 Task: Look for space in Nailsea, United Kingdom from 5th June, 2023 to 16th June, 2023 for 2 adults in price range Rs.7000 to Rs.15000. Place can be entire place with 1  bedroom having 1 bed and 1 bathroom. Property type can be house, flat, guest house, hotel. Booking option can be shelf check-in. Required host language is English.
Action: Mouse moved to (478, 90)
Screenshot: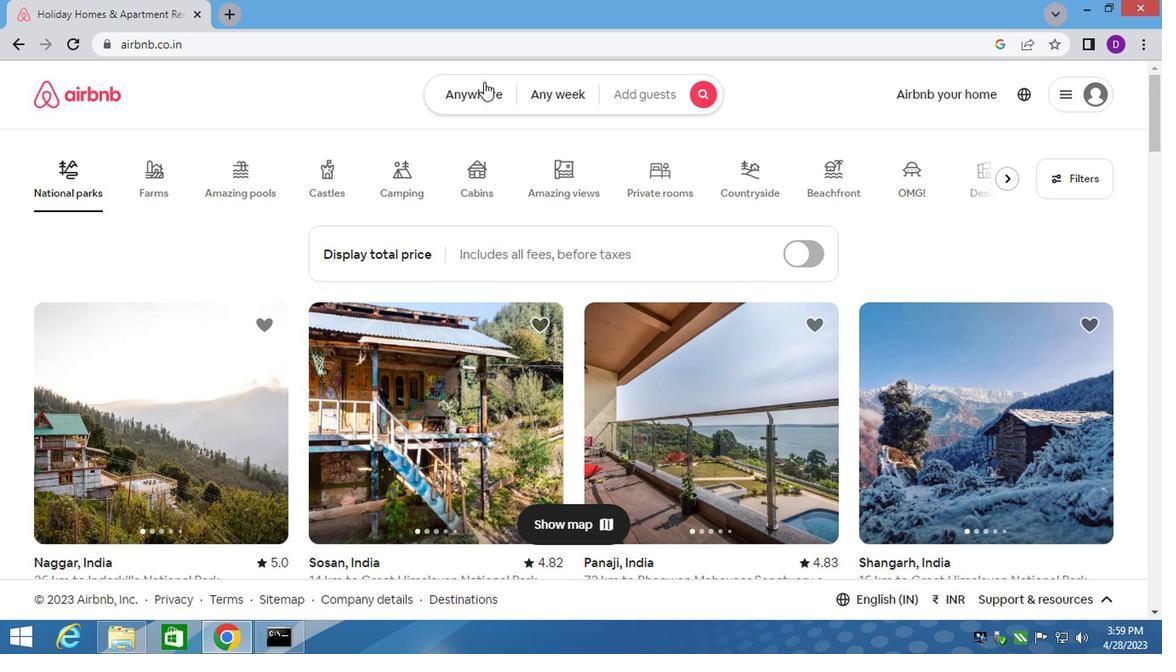 
Action: Mouse pressed left at (478, 90)
Screenshot: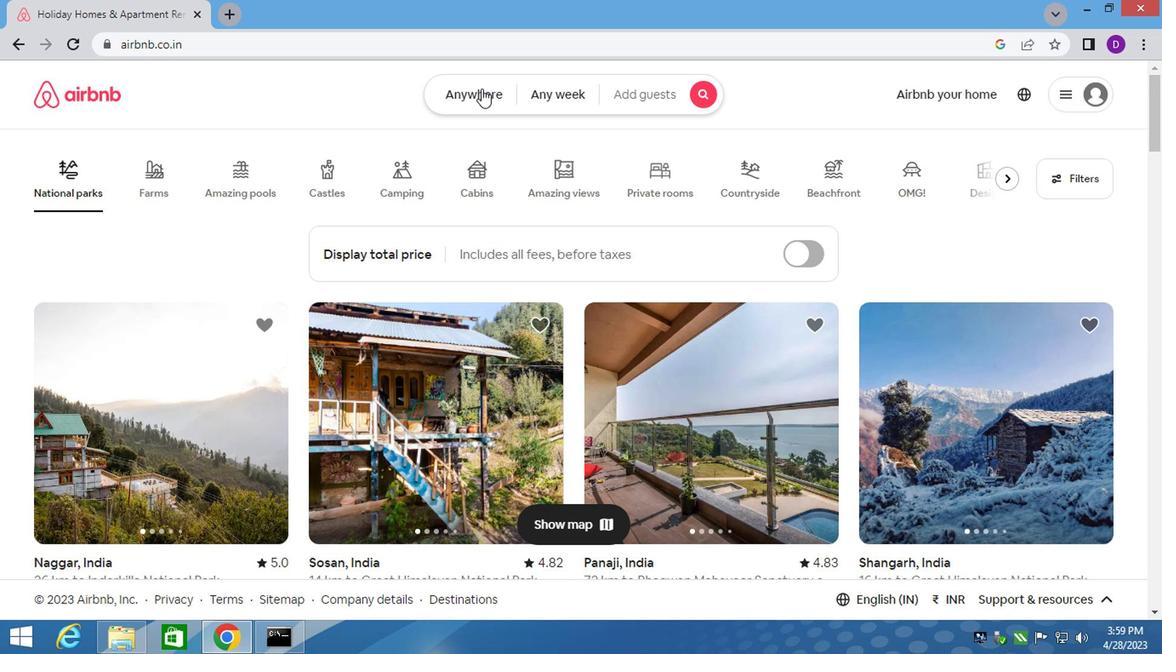 
Action: Mouse moved to (297, 168)
Screenshot: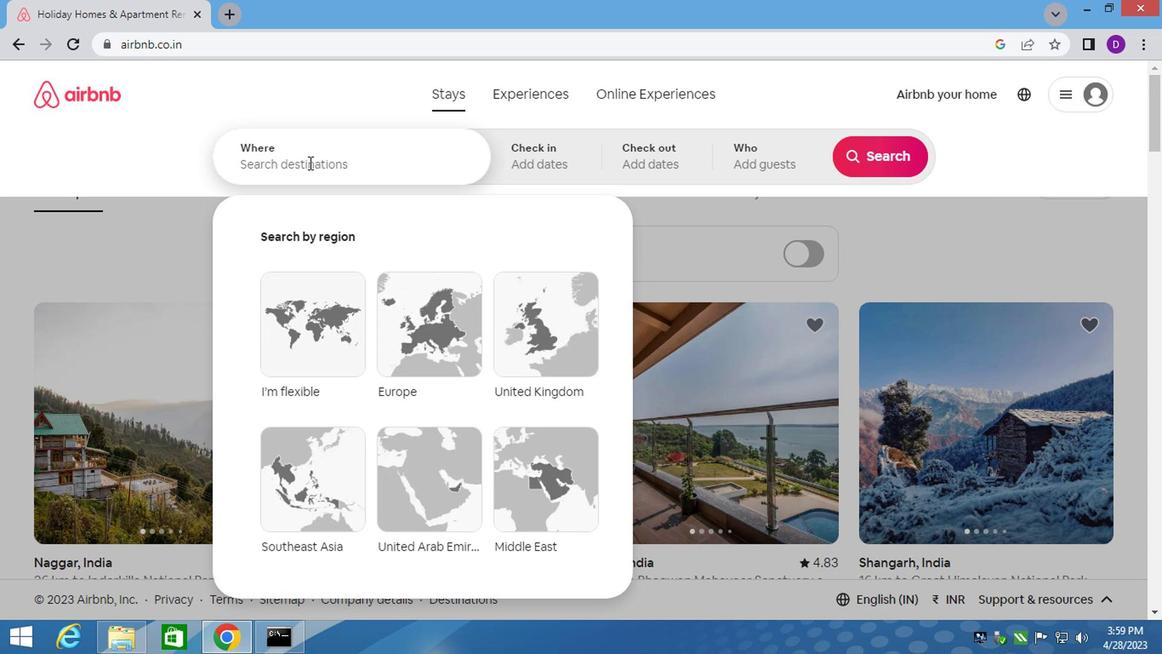 
Action: Mouse pressed left at (297, 168)
Screenshot: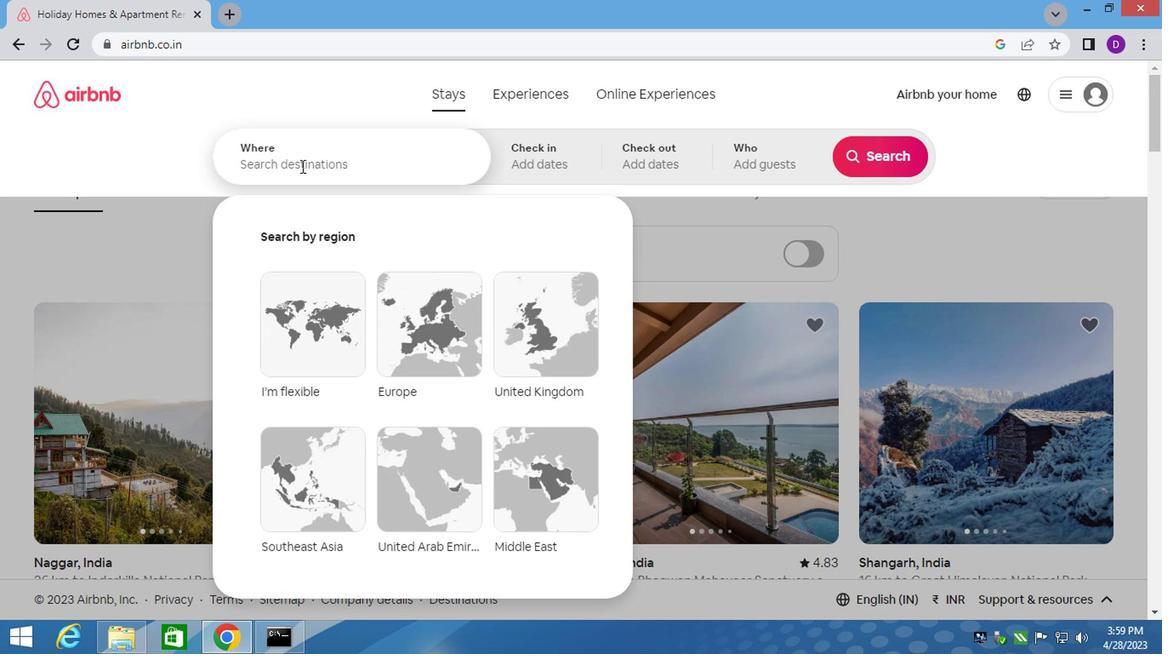 
Action: Key pressed <Key.shift_r>Nailsea,<Key.space>u<Key.down><Key.enter>
Screenshot: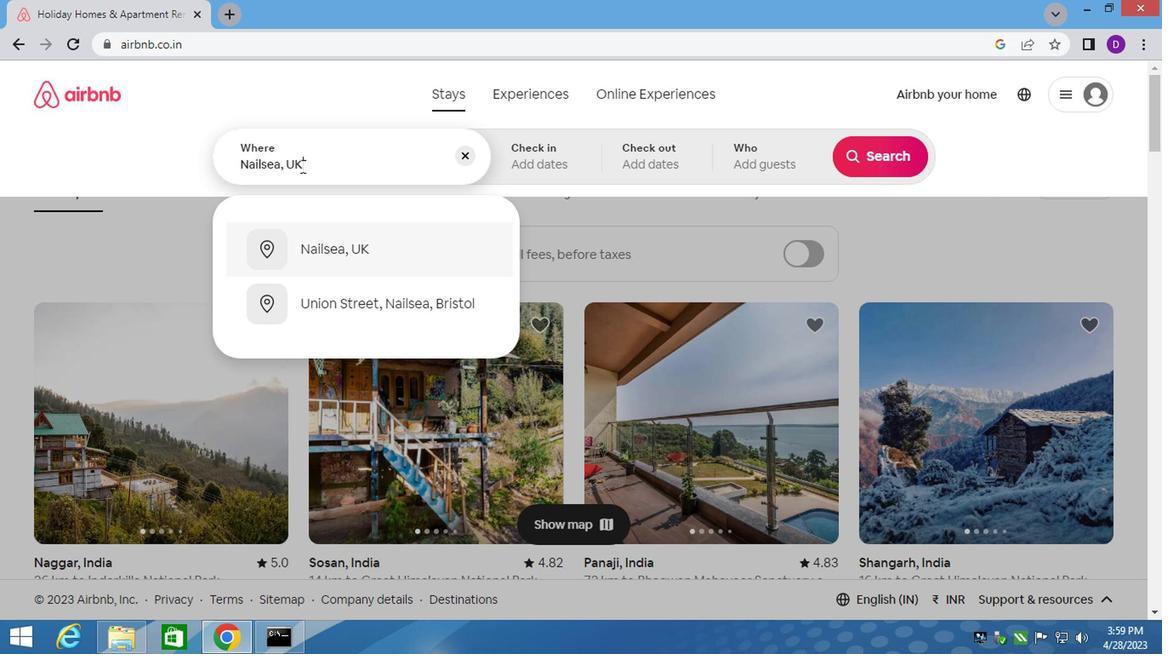 
Action: Mouse moved to (874, 297)
Screenshot: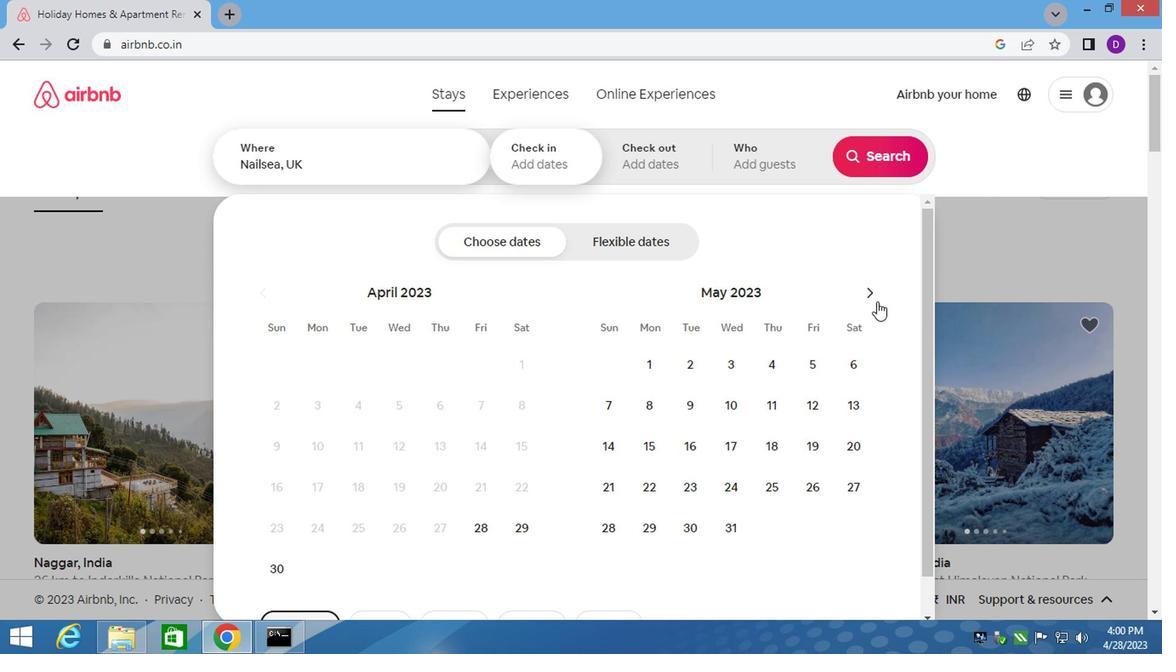 
Action: Mouse pressed left at (874, 297)
Screenshot: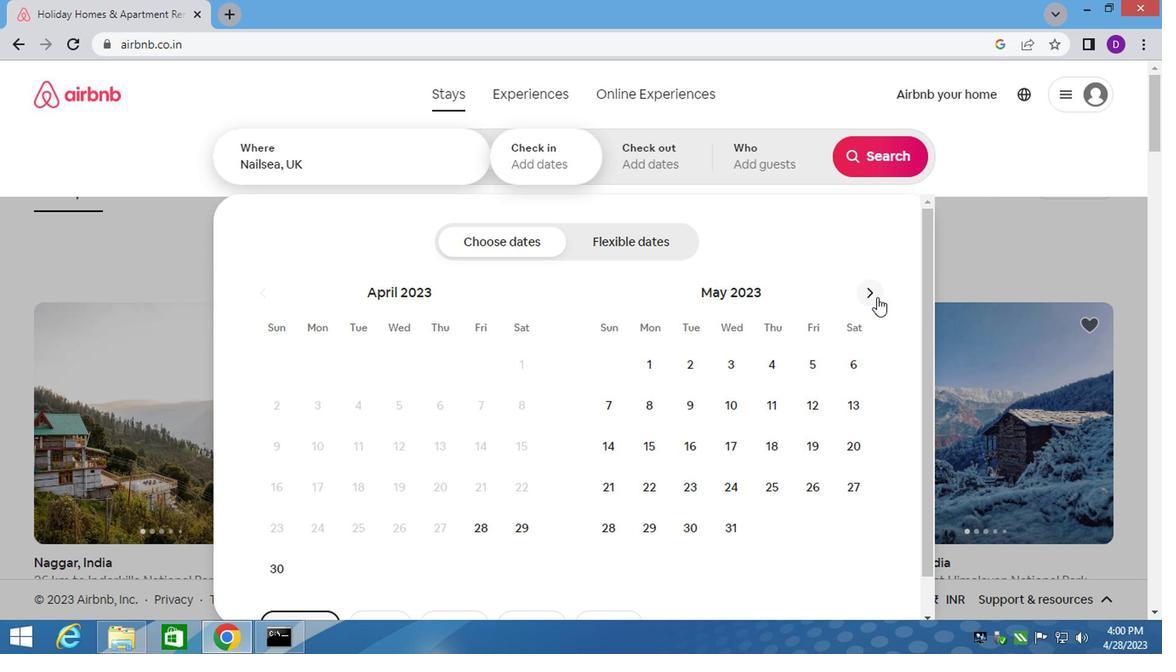 
Action: Mouse moved to (642, 420)
Screenshot: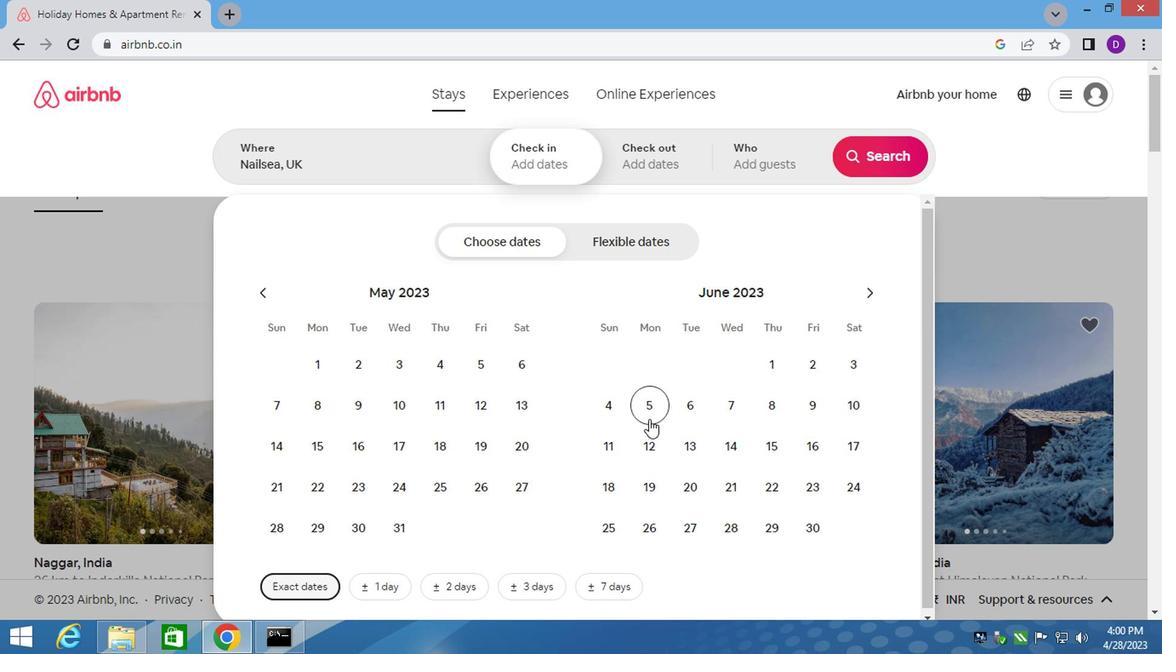 
Action: Mouse pressed left at (642, 420)
Screenshot: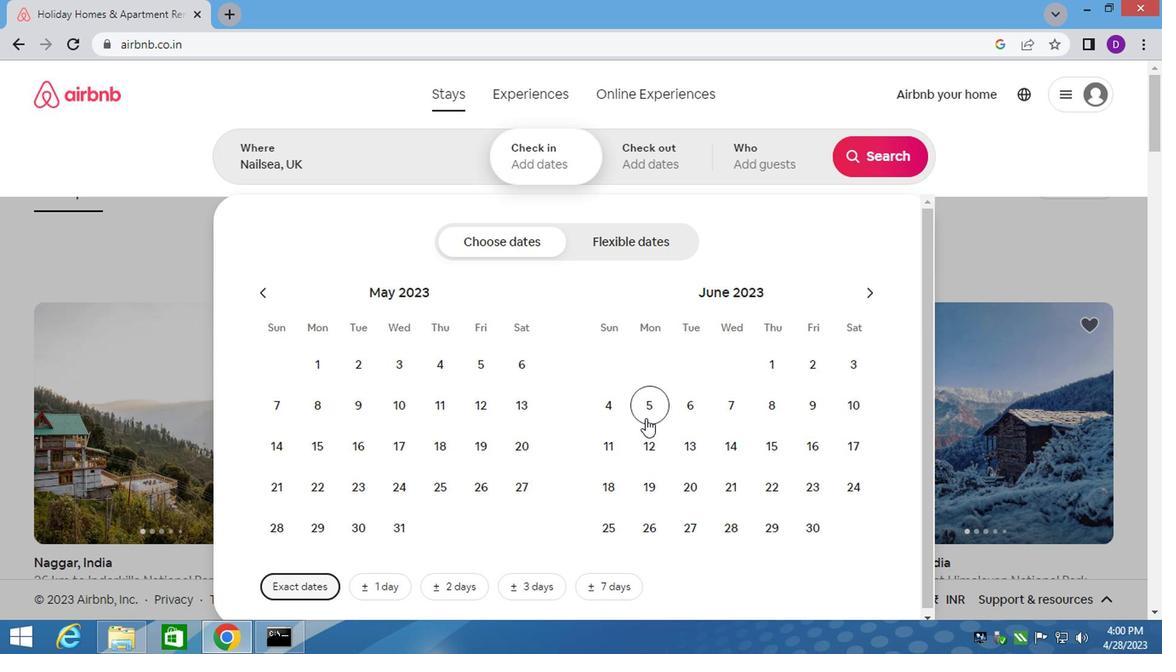 
Action: Mouse moved to (804, 440)
Screenshot: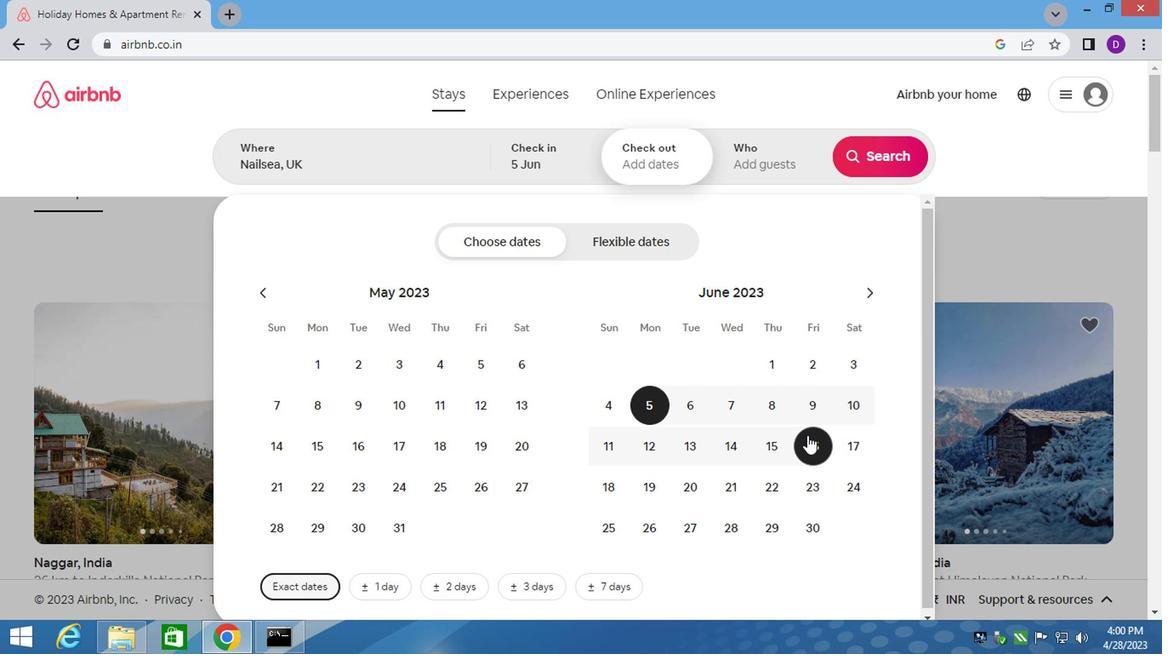 
Action: Mouse pressed left at (804, 440)
Screenshot: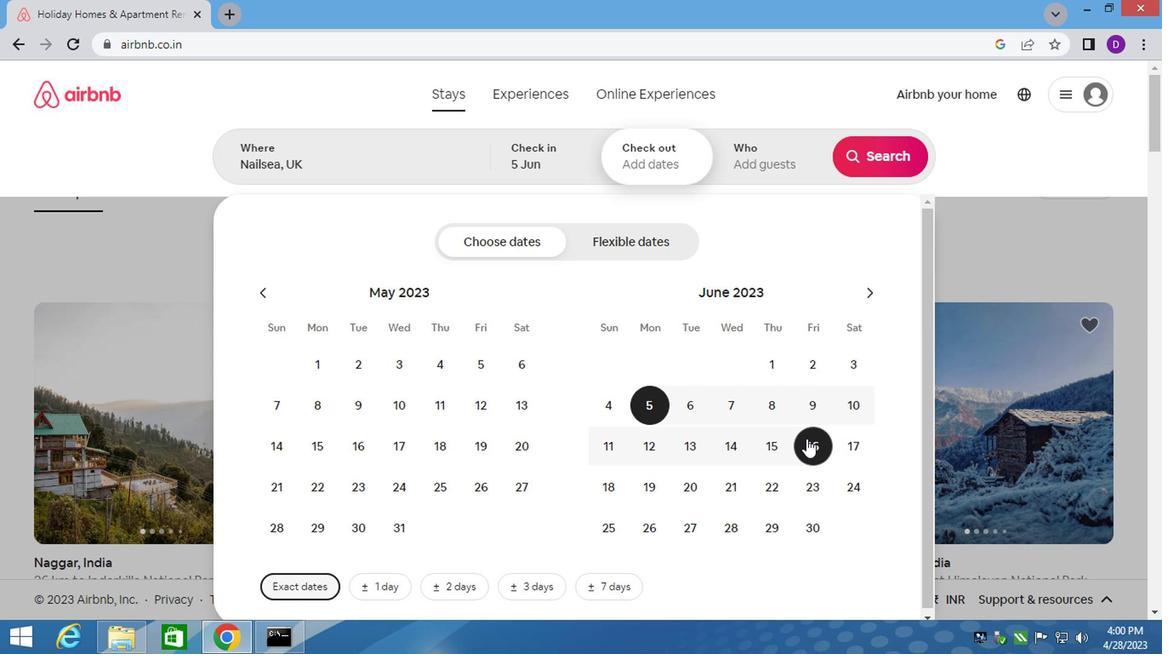
Action: Mouse moved to (747, 174)
Screenshot: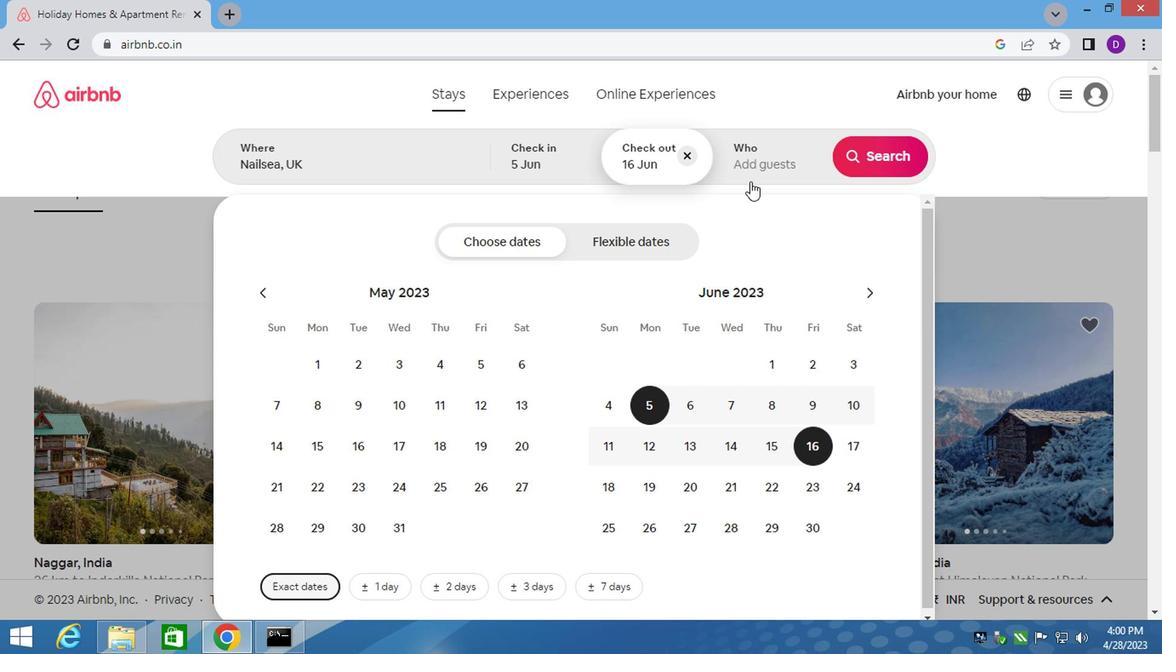 
Action: Mouse pressed left at (747, 174)
Screenshot: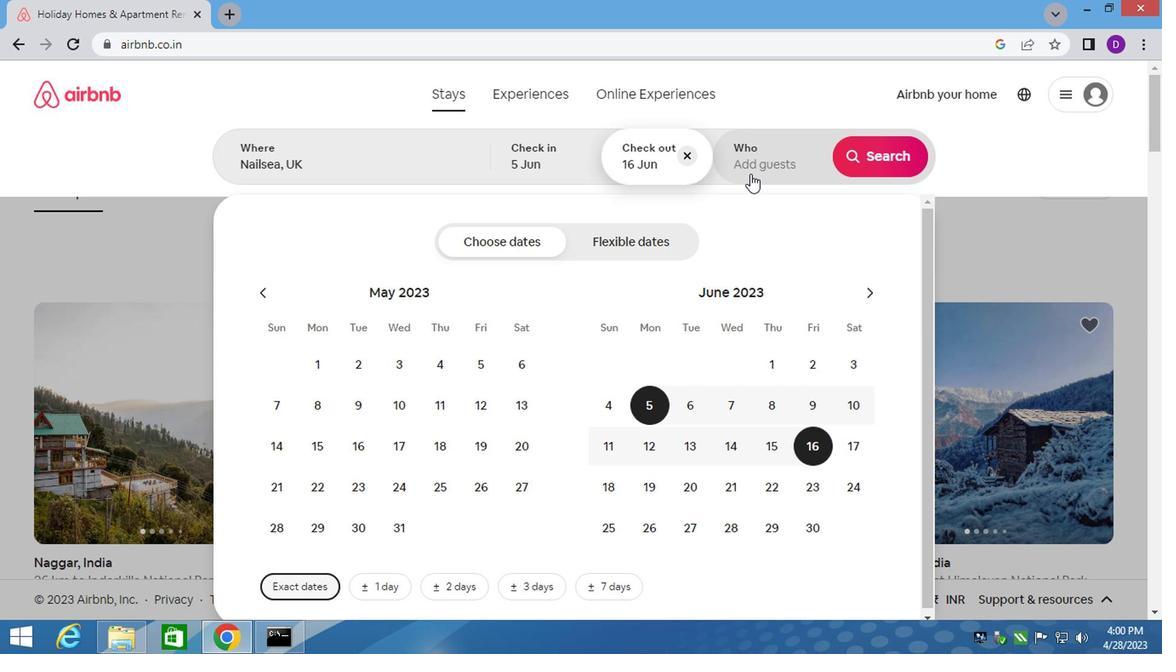 
Action: Mouse moved to (878, 250)
Screenshot: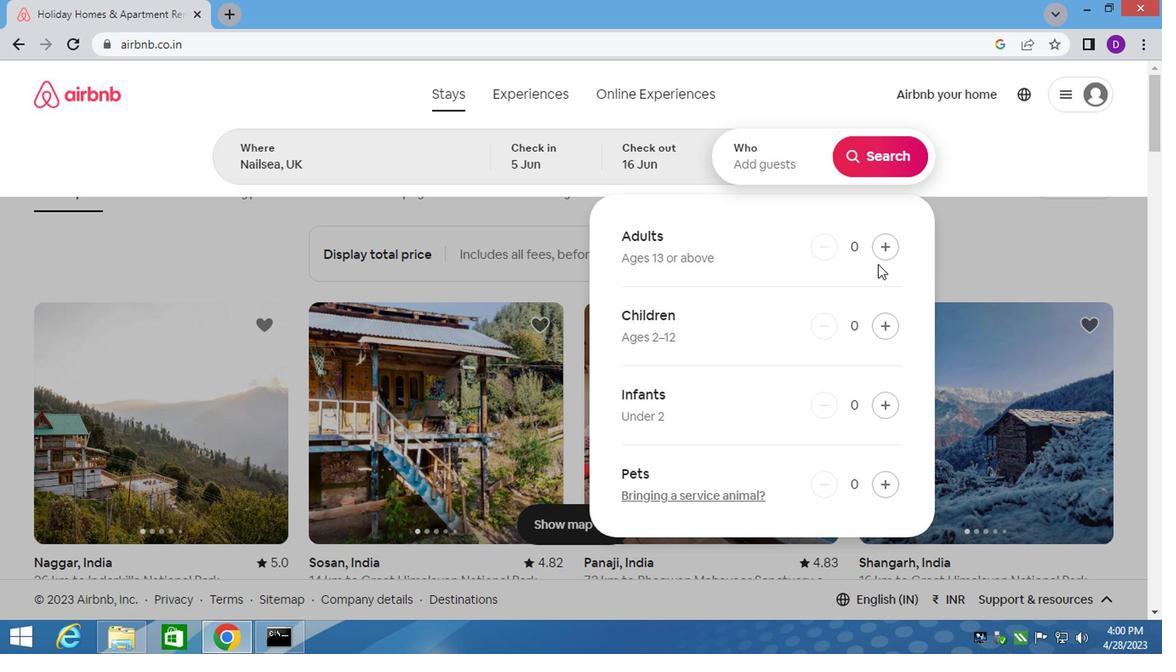 
Action: Mouse pressed left at (878, 250)
Screenshot: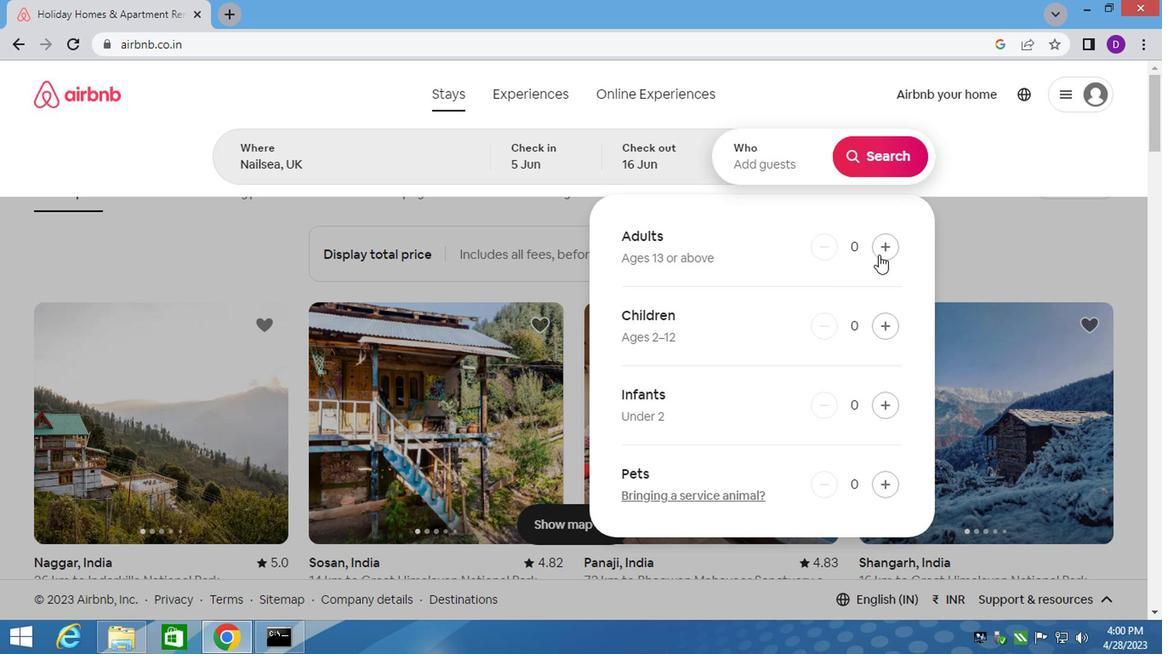 
Action: Mouse pressed left at (878, 250)
Screenshot: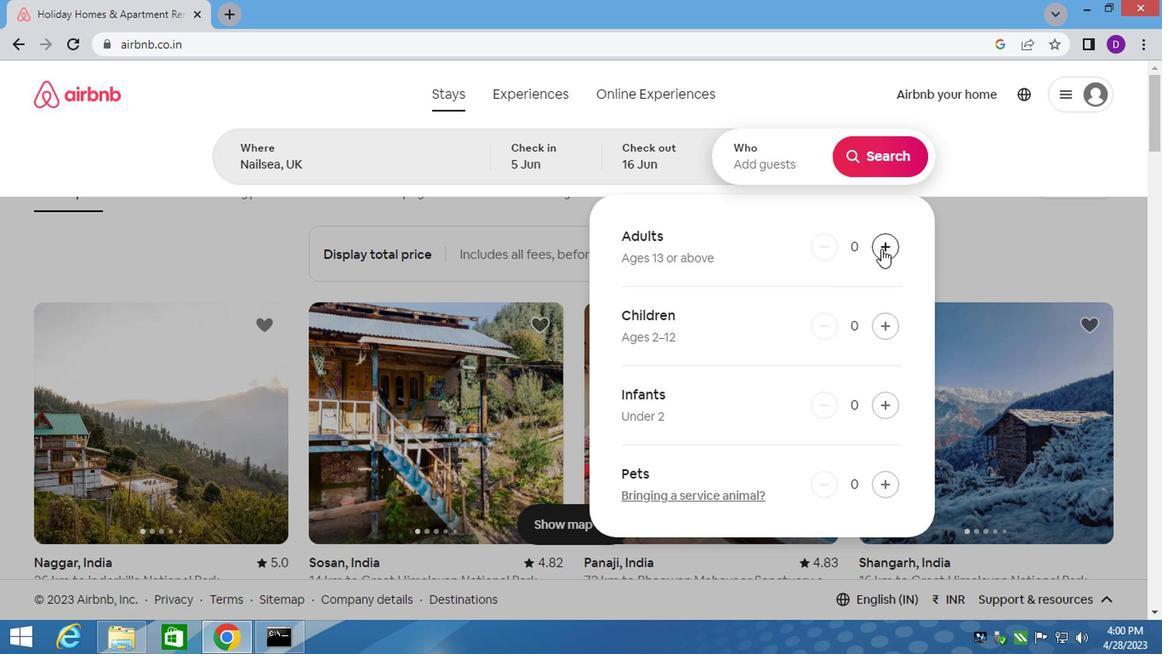 
Action: Mouse moved to (873, 158)
Screenshot: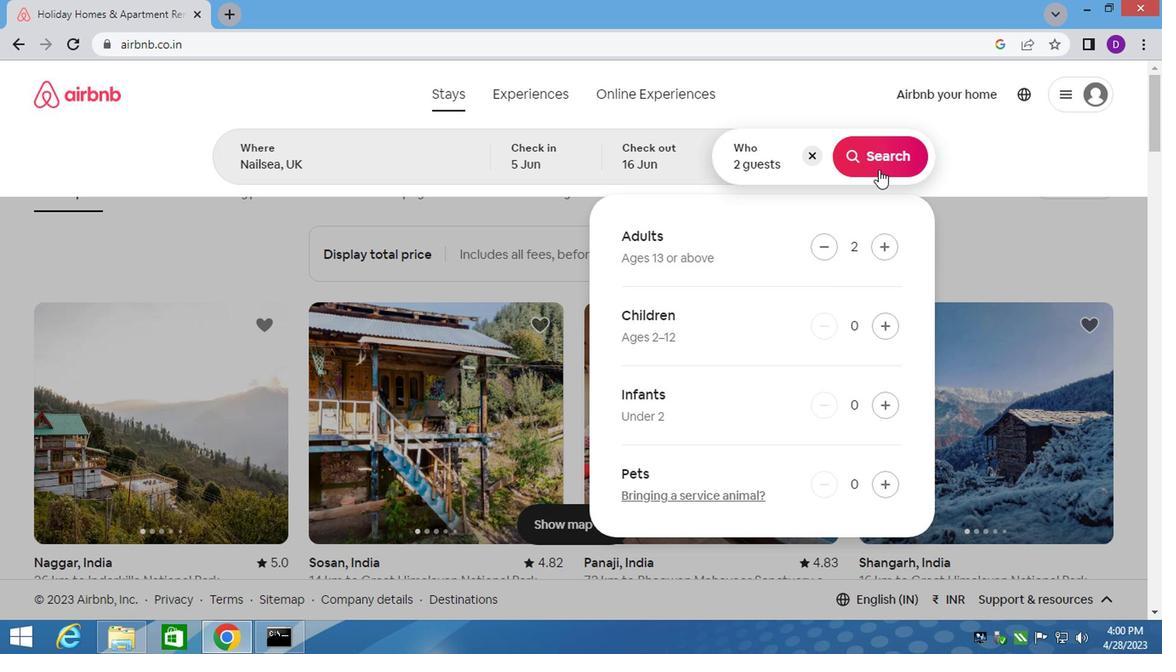
Action: Mouse pressed left at (873, 158)
Screenshot: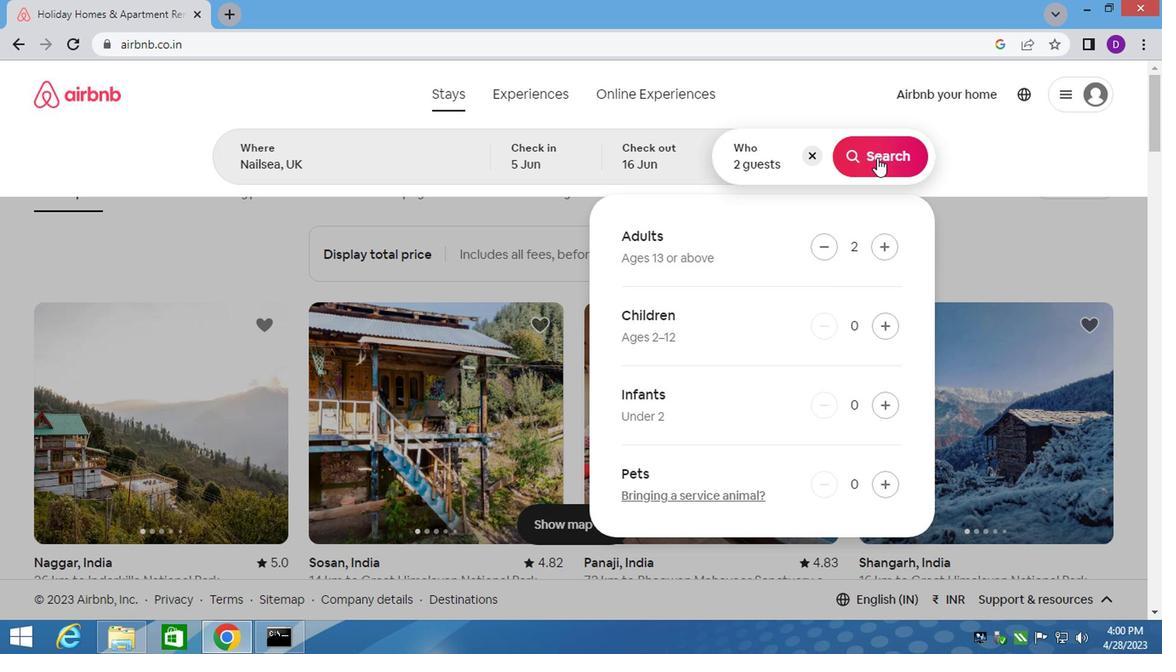 
Action: Mouse moved to (1059, 172)
Screenshot: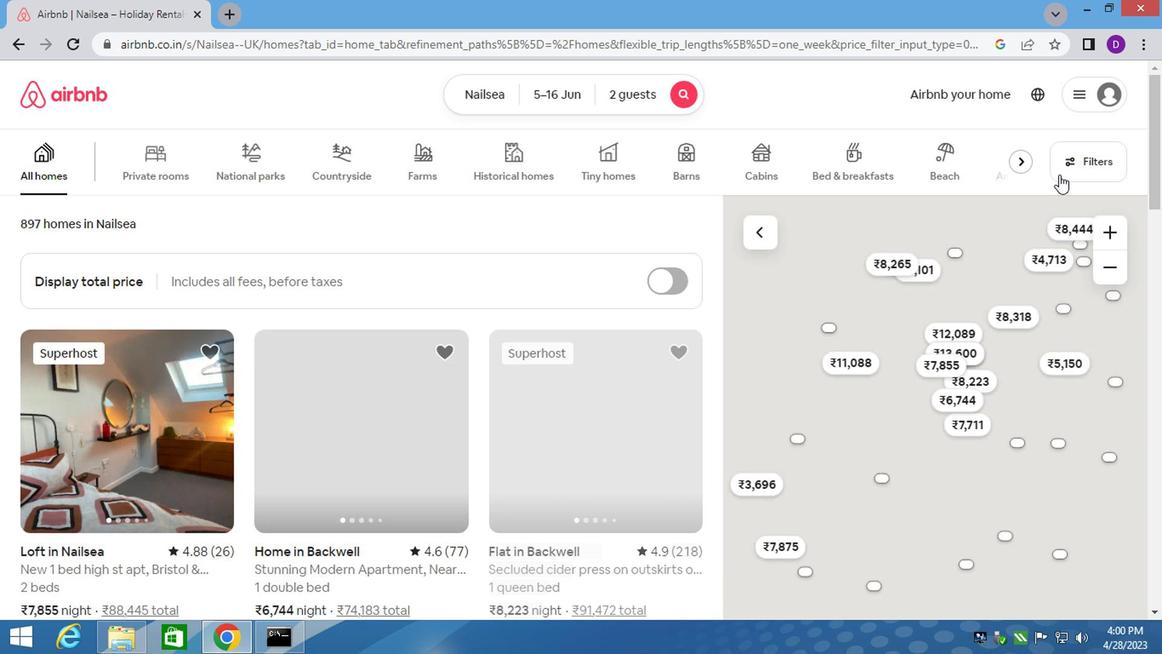 
Action: Mouse pressed left at (1059, 172)
Screenshot: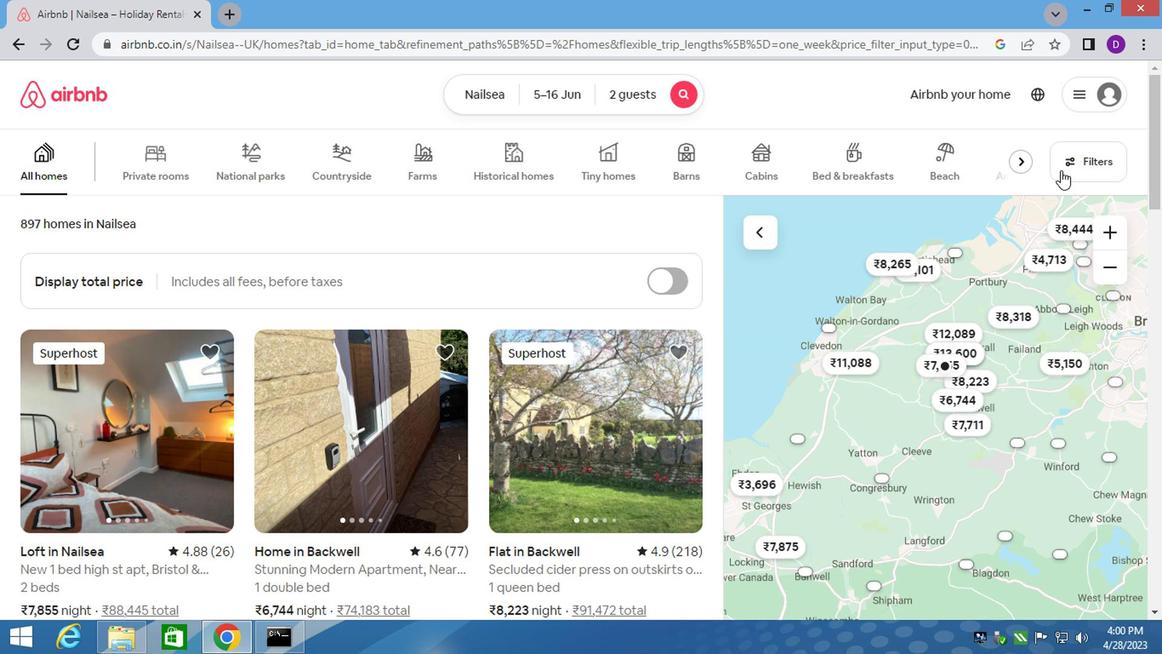 
Action: Mouse moved to (361, 384)
Screenshot: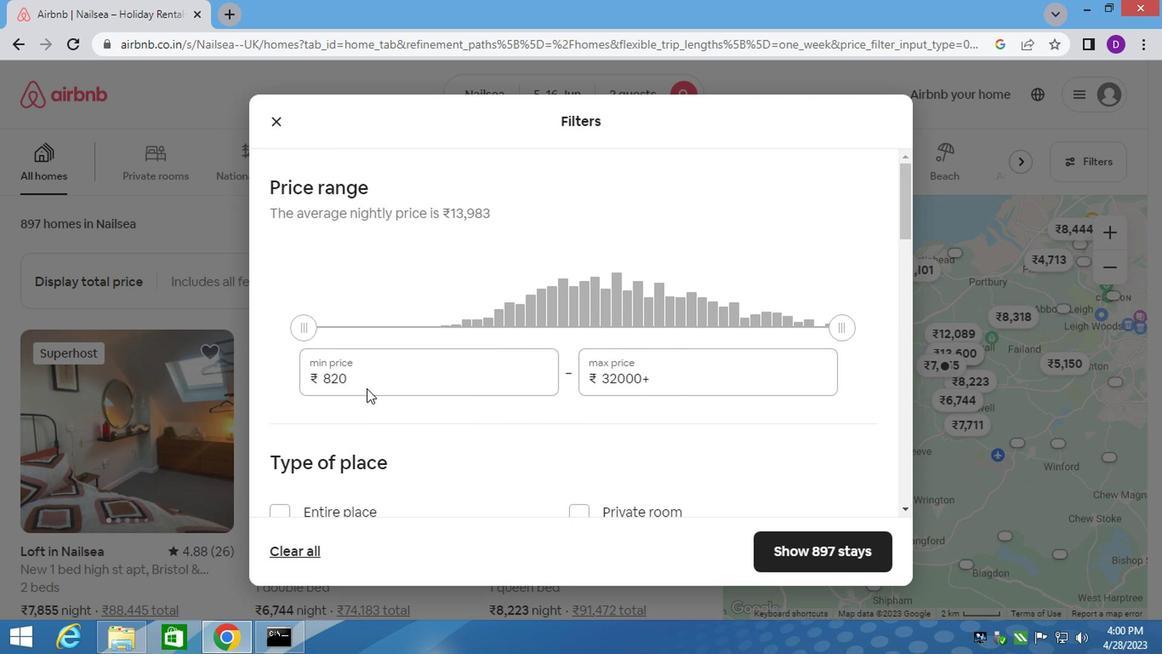 
Action: Mouse pressed left at (361, 384)
Screenshot: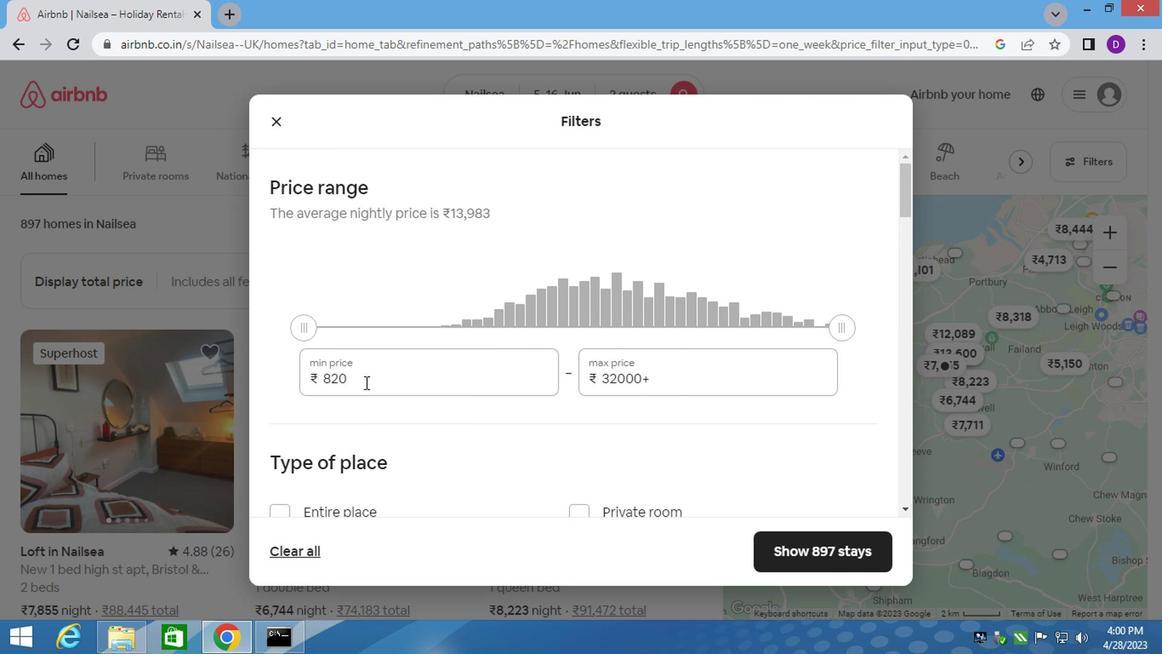 
Action: Mouse pressed left at (361, 384)
Screenshot: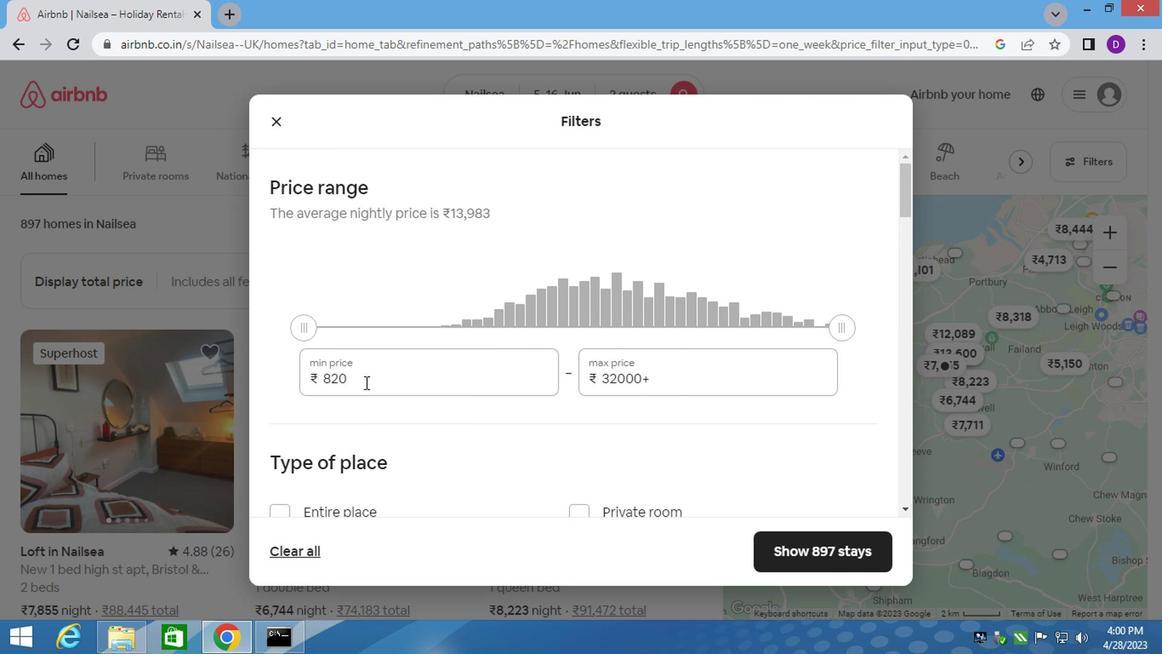 
Action: Key pressed 7000<Key.tab>15000
Screenshot: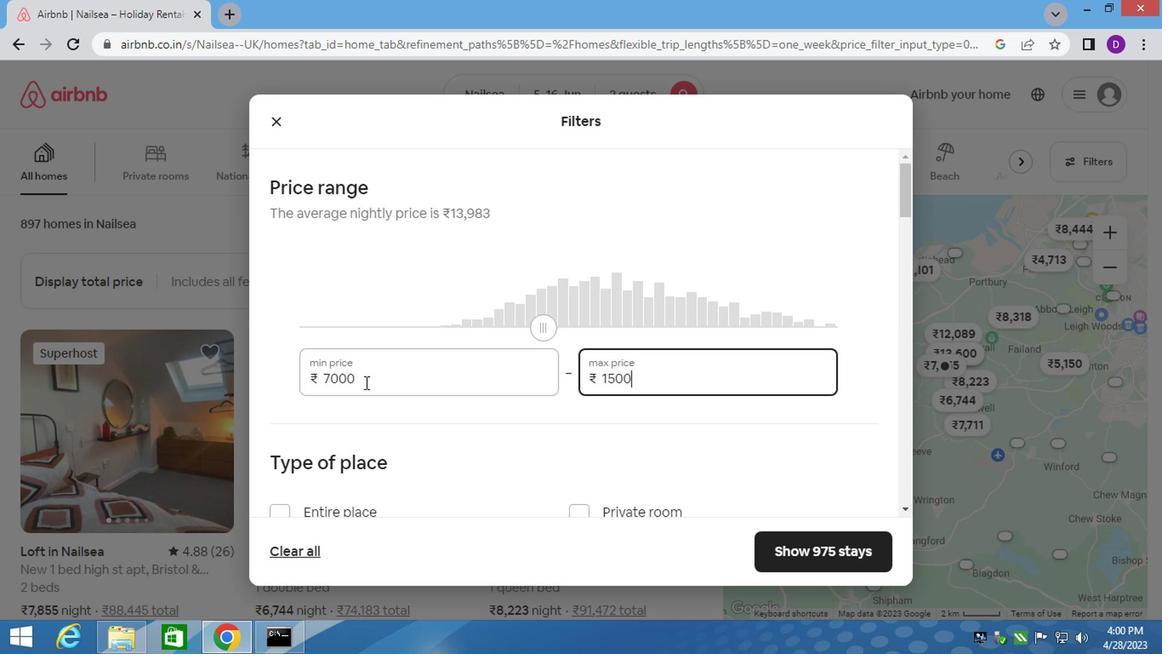 
Action: Mouse scrolled (361, 385) with delta (0, 0)
Screenshot: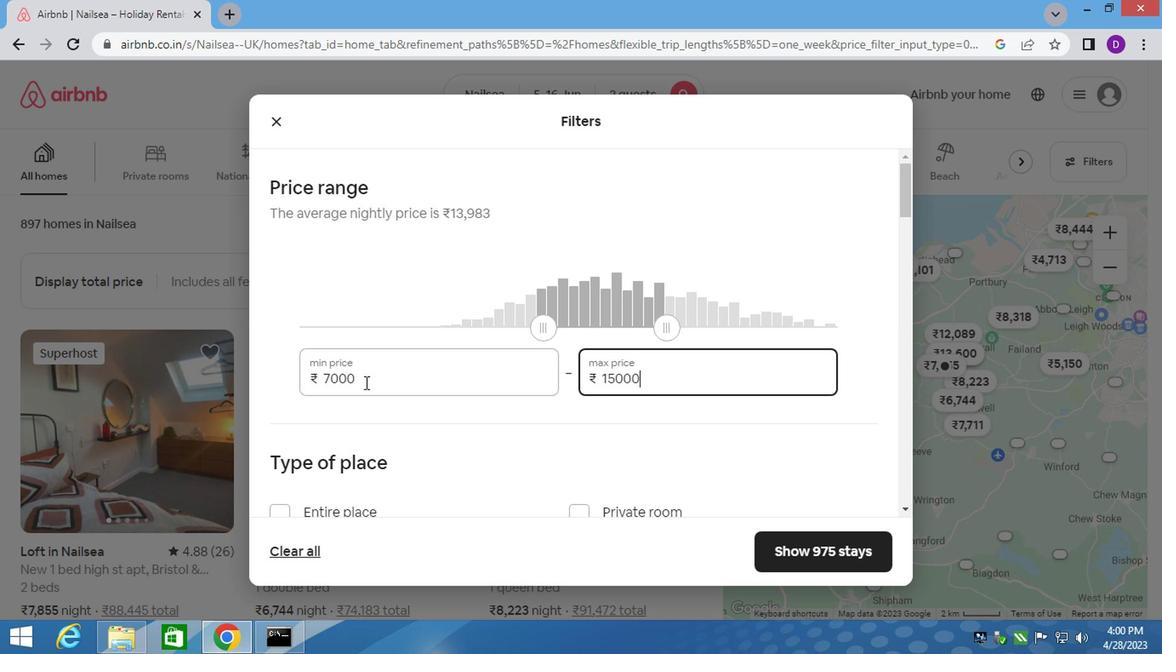
Action: Mouse moved to (374, 415)
Screenshot: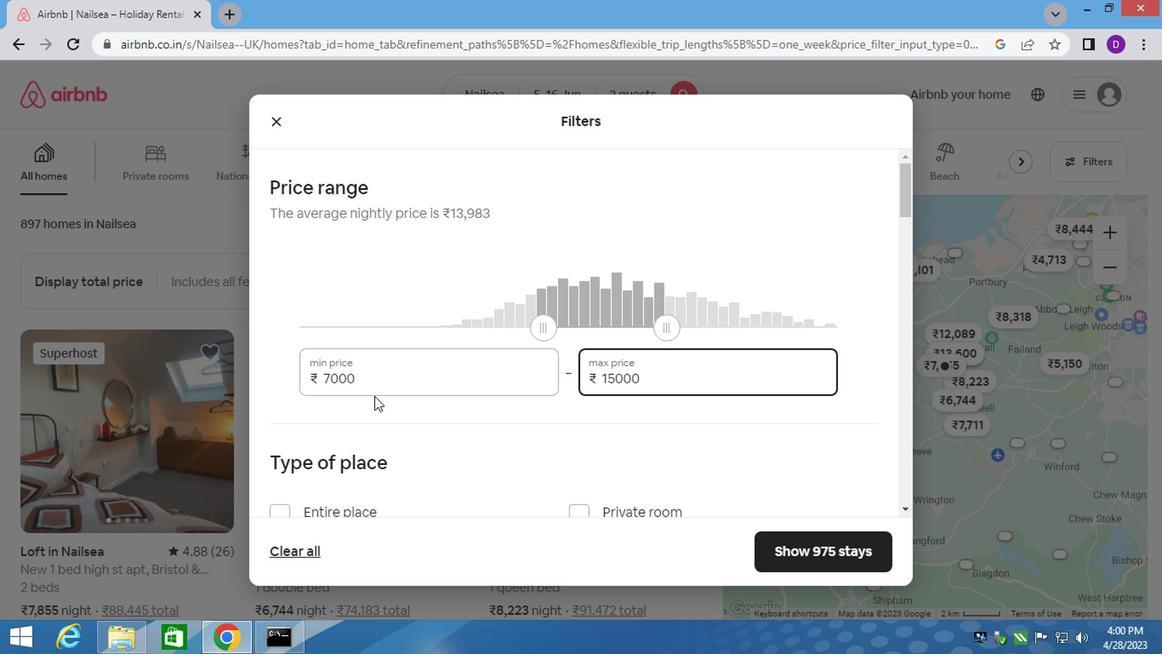 
Action: Mouse scrolled (374, 414) with delta (0, -1)
Screenshot: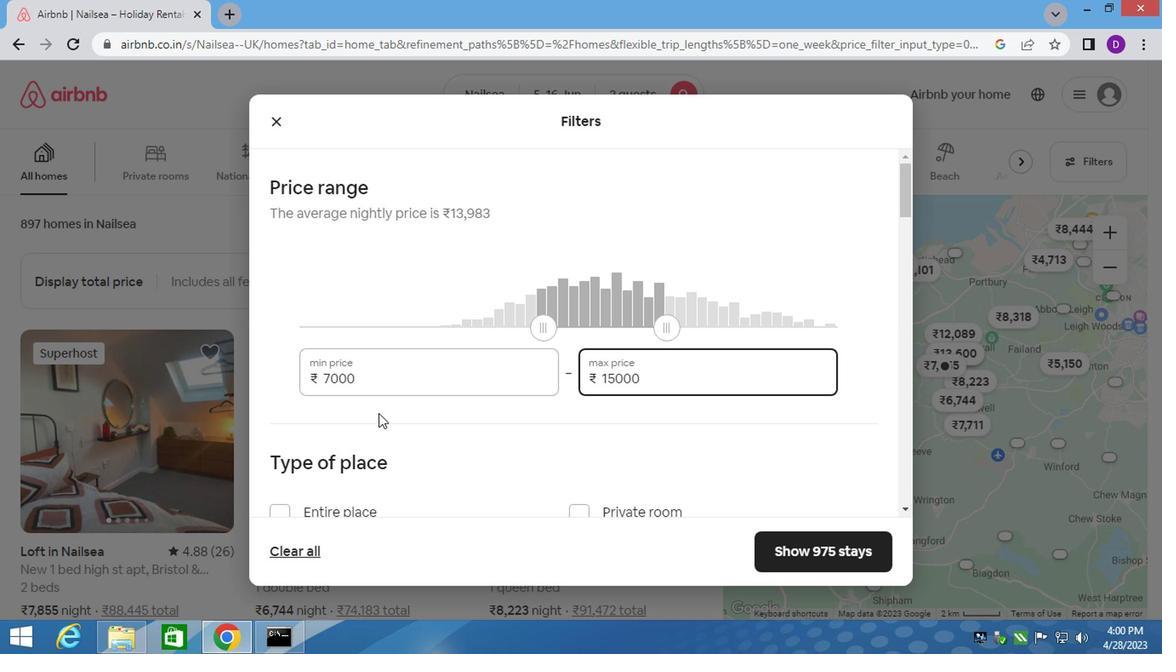 
Action: Mouse moved to (274, 434)
Screenshot: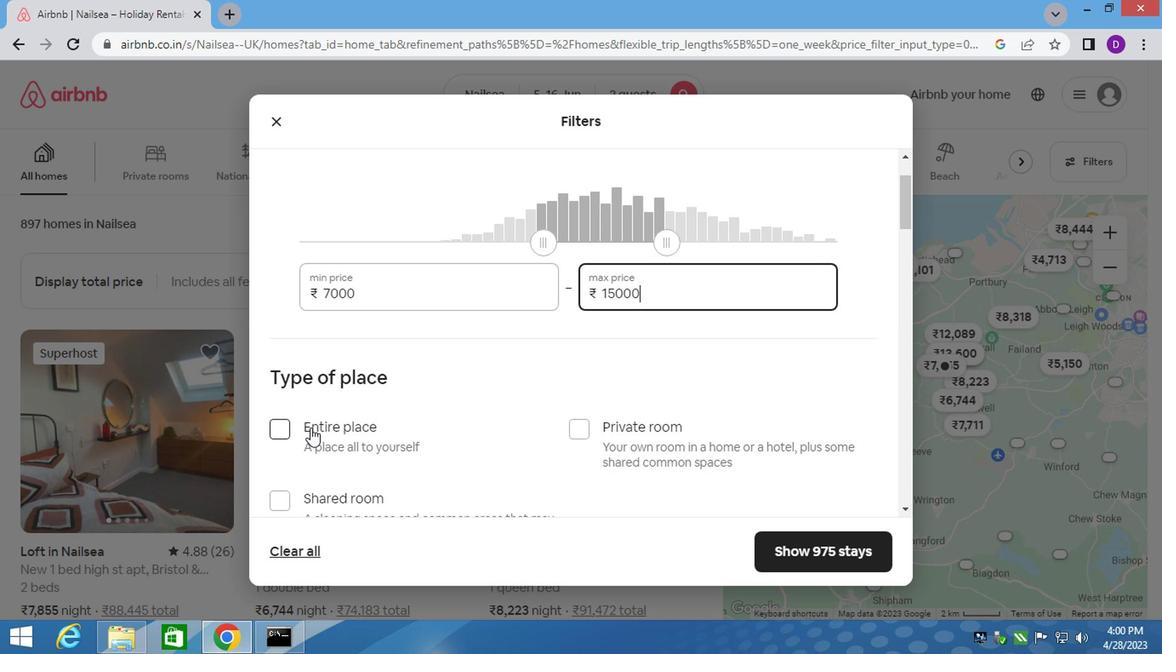 
Action: Mouse pressed left at (274, 434)
Screenshot: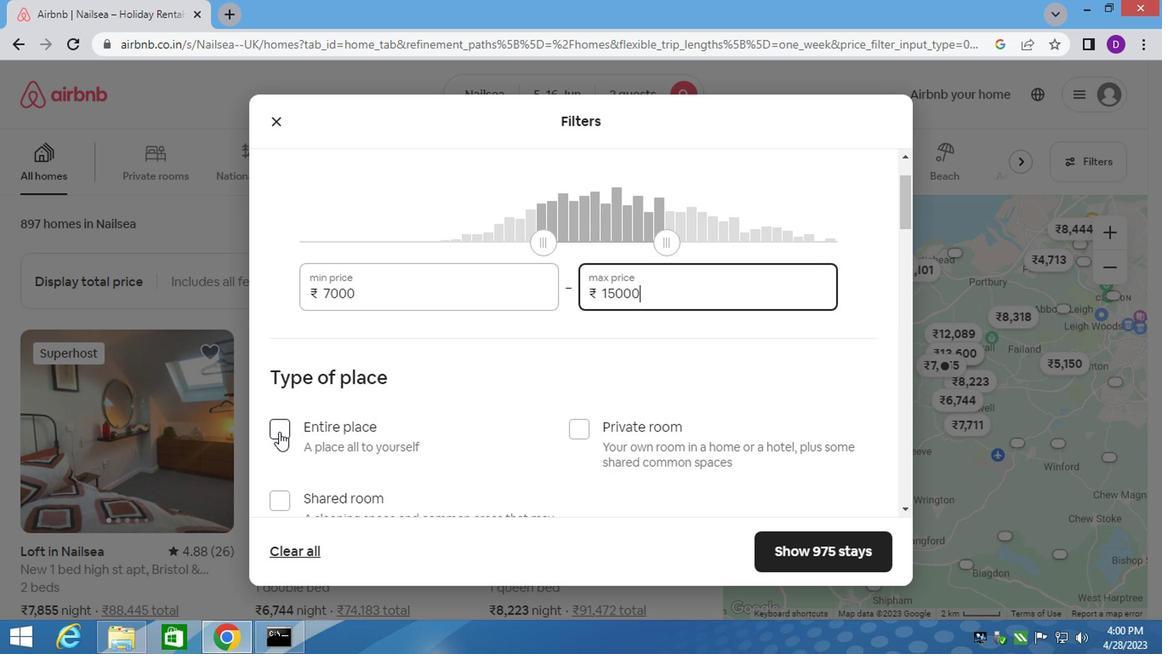 
Action: Mouse moved to (303, 464)
Screenshot: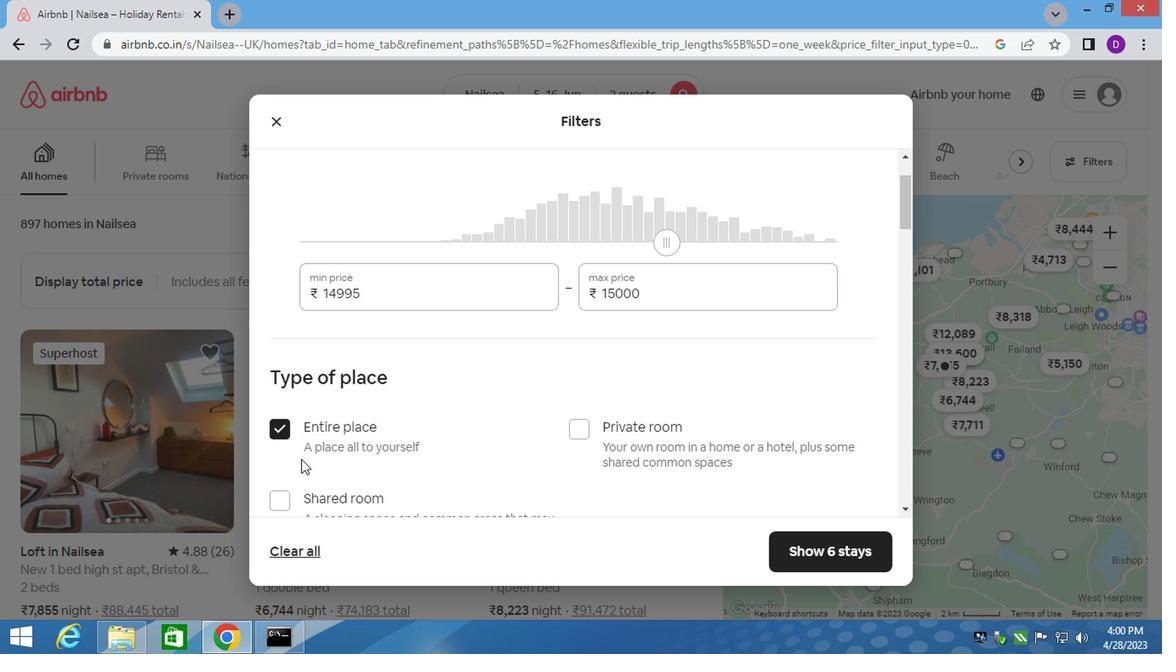 
Action: Mouse scrolled (303, 463) with delta (0, 0)
Screenshot: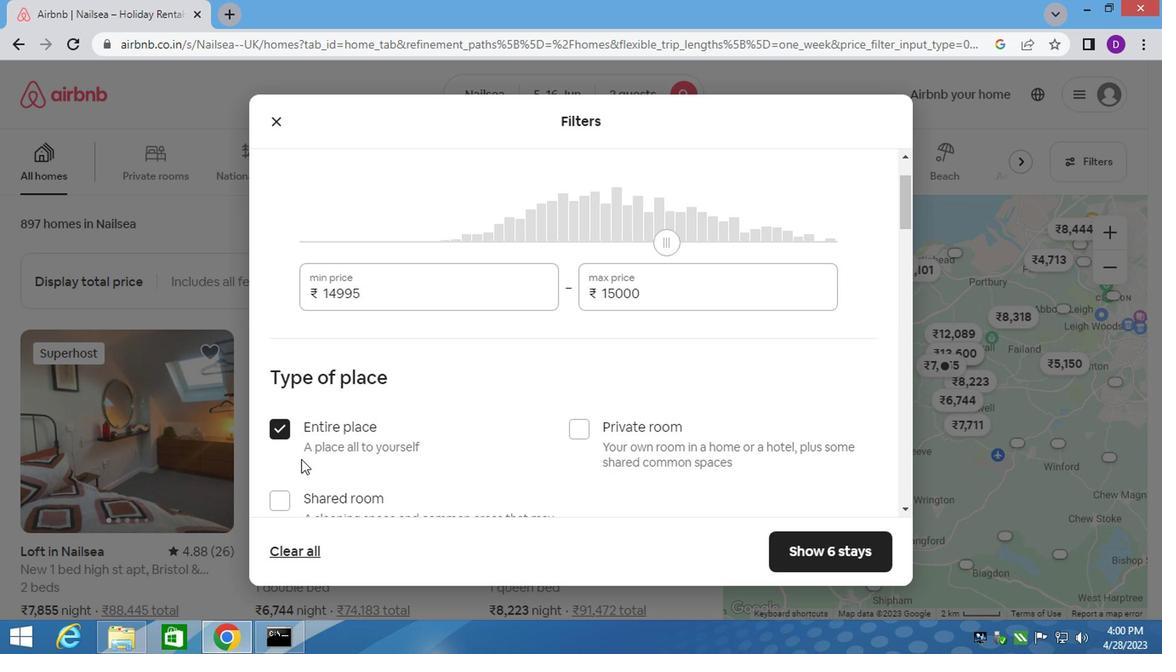 
Action: Mouse scrolled (303, 463) with delta (0, 0)
Screenshot: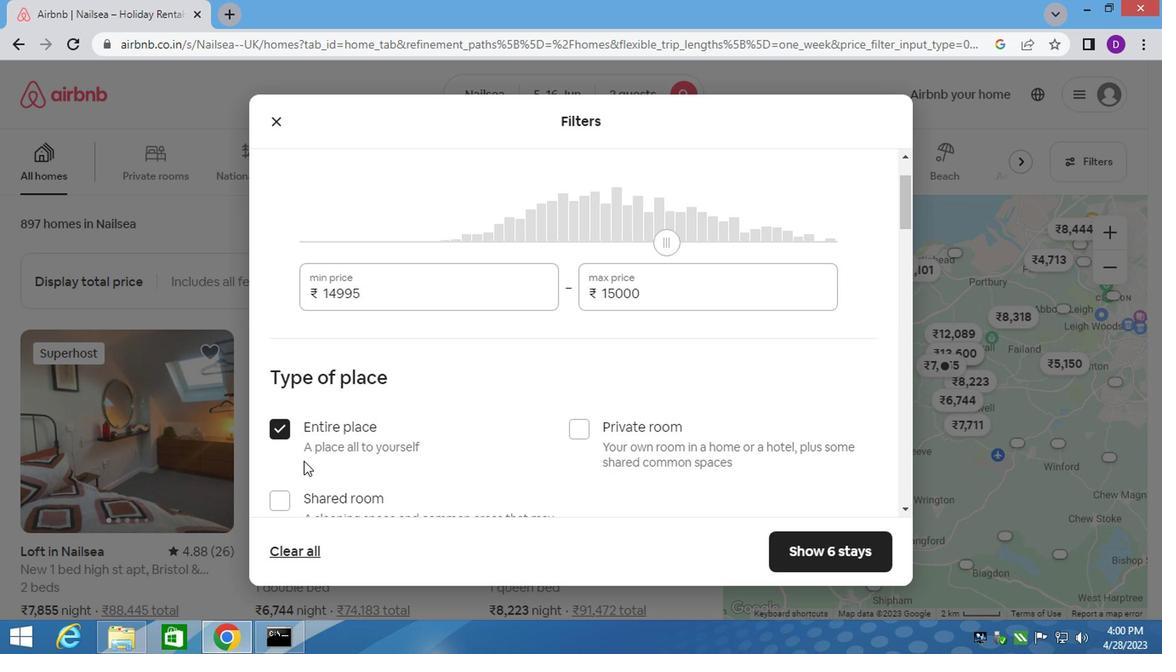 
Action: Mouse scrolled (303, 463) with delta (0, 0)
Screenshot: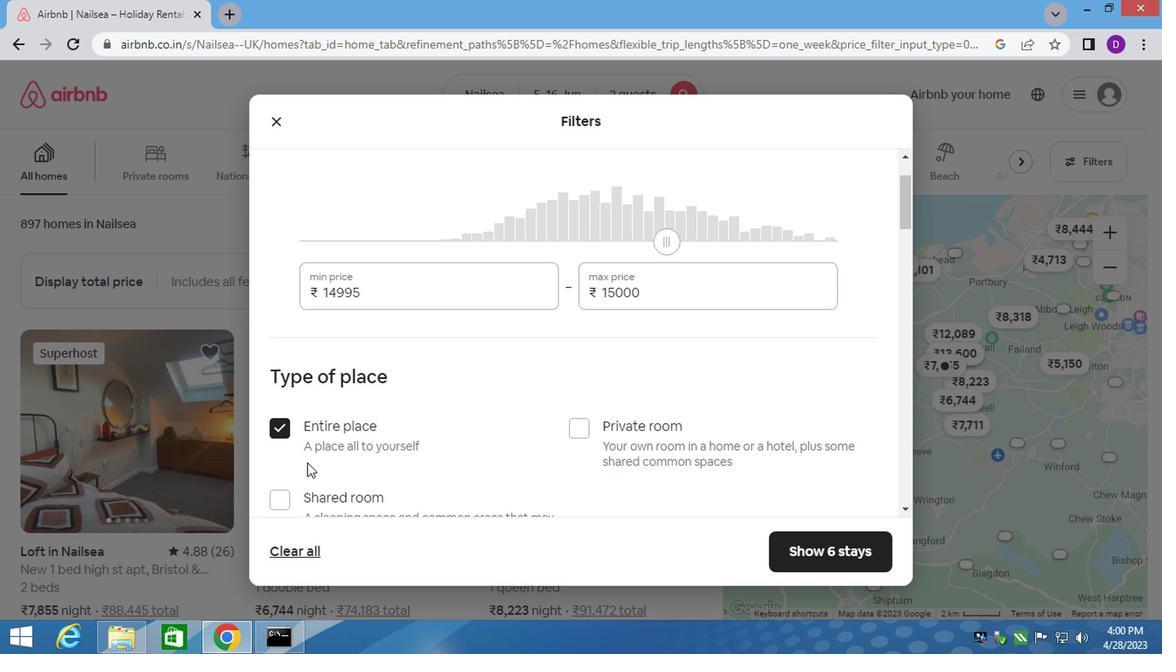 
Action: Mouse moved to (305, 457)
Screenshot: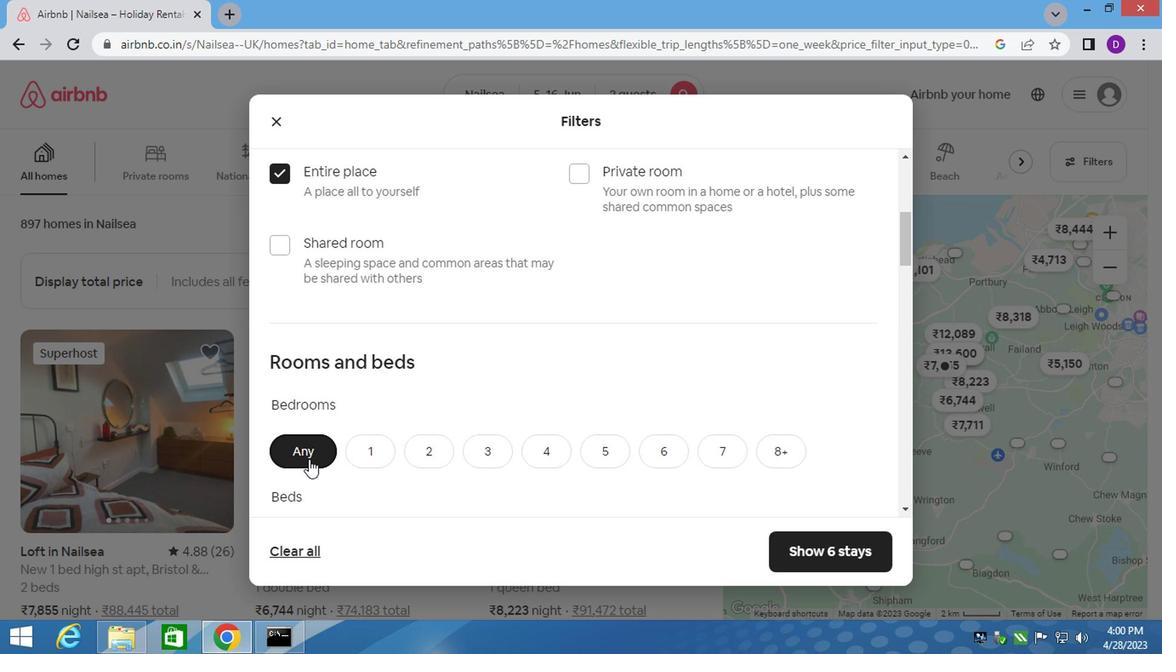 
Action: Mouse scrolled (305, 457) with delta (0, 0)
Screenshot: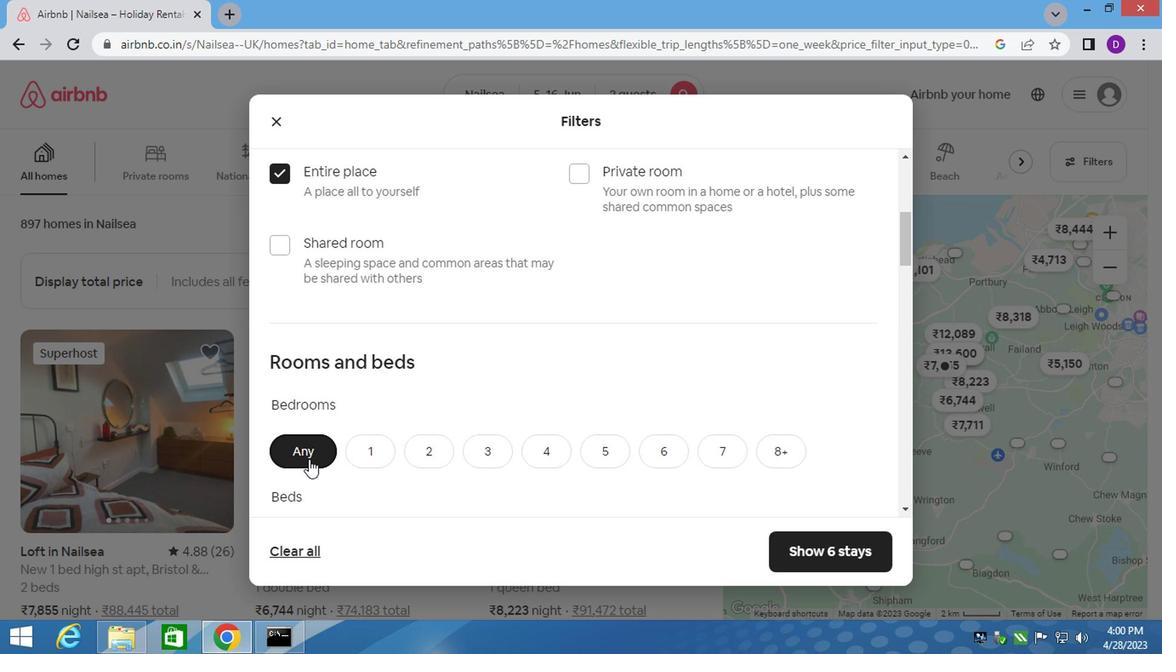 
Action: Mouse moved to (308, 457)
Screenshot: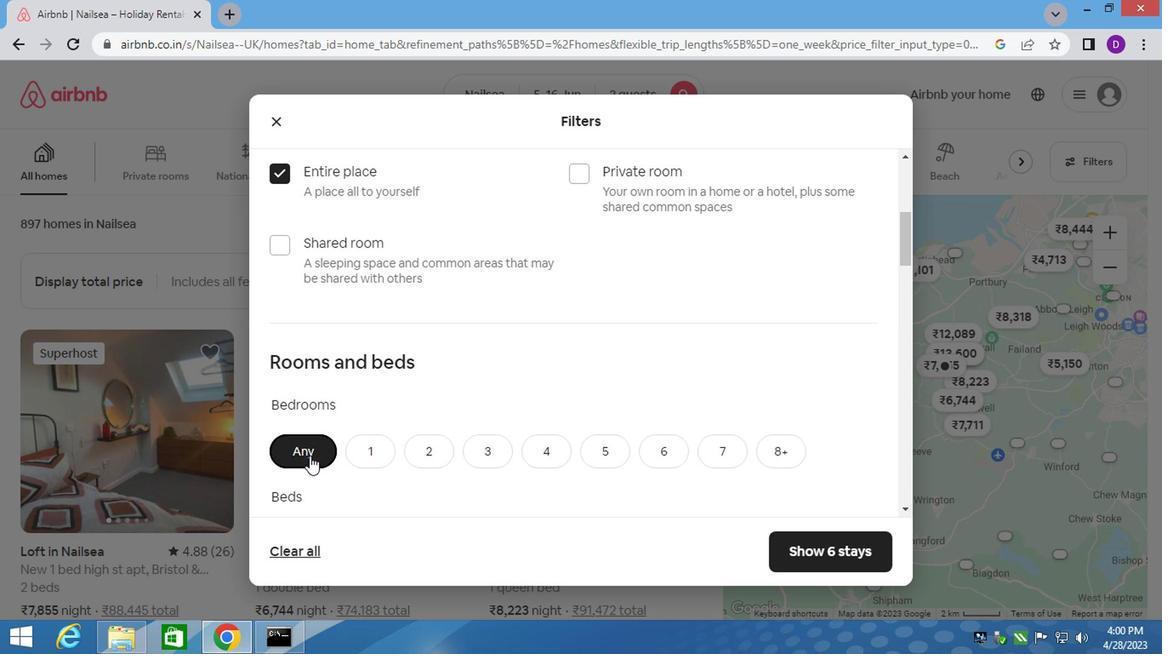 
Action: Mouse scrolled (307, 456) with delta (0, -1)
Screenshot: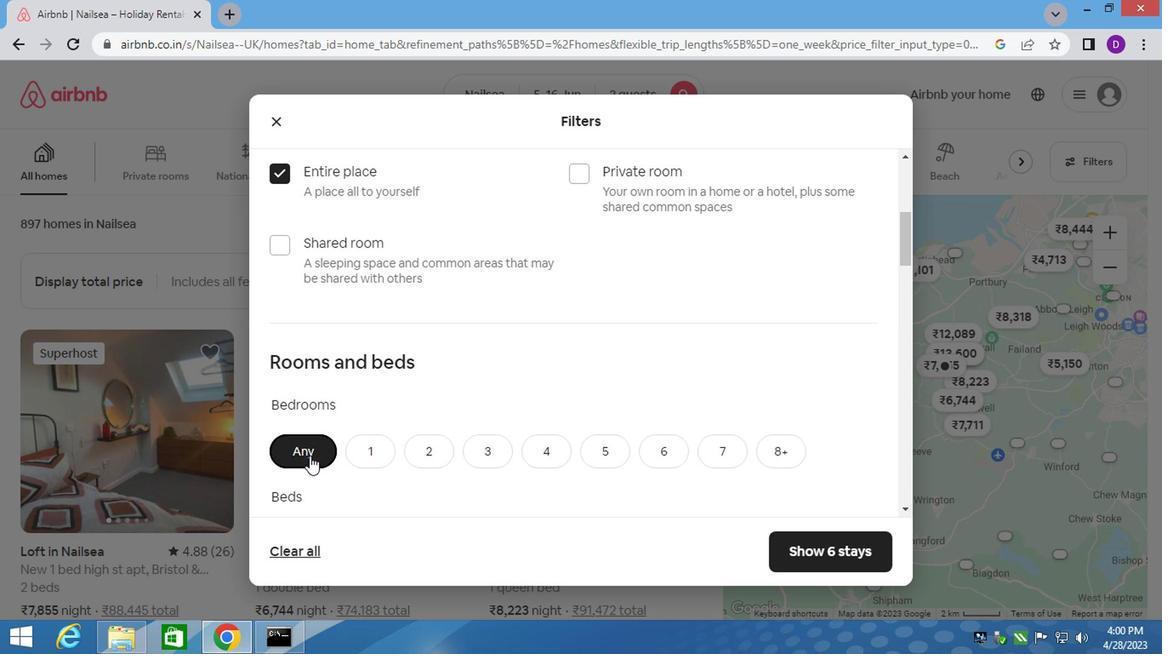 
Action: Mouse moved to (313, 453)
Screenshot: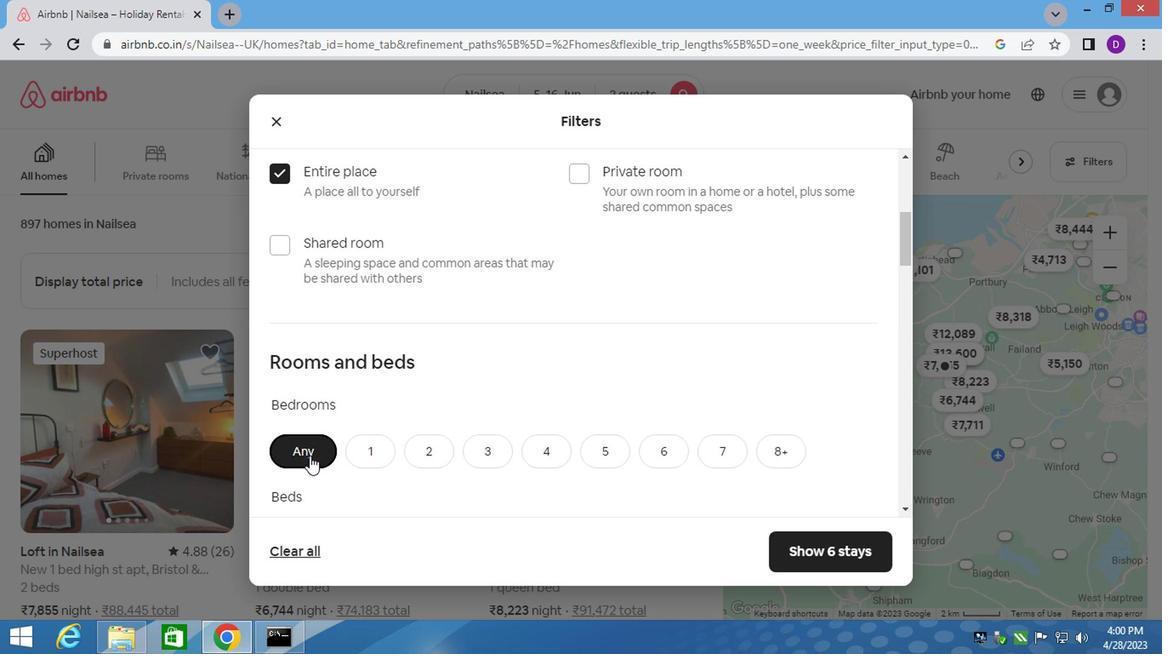 
Action: Mouse scrolled (309, 456) with delta (0, -1)
Screenshot: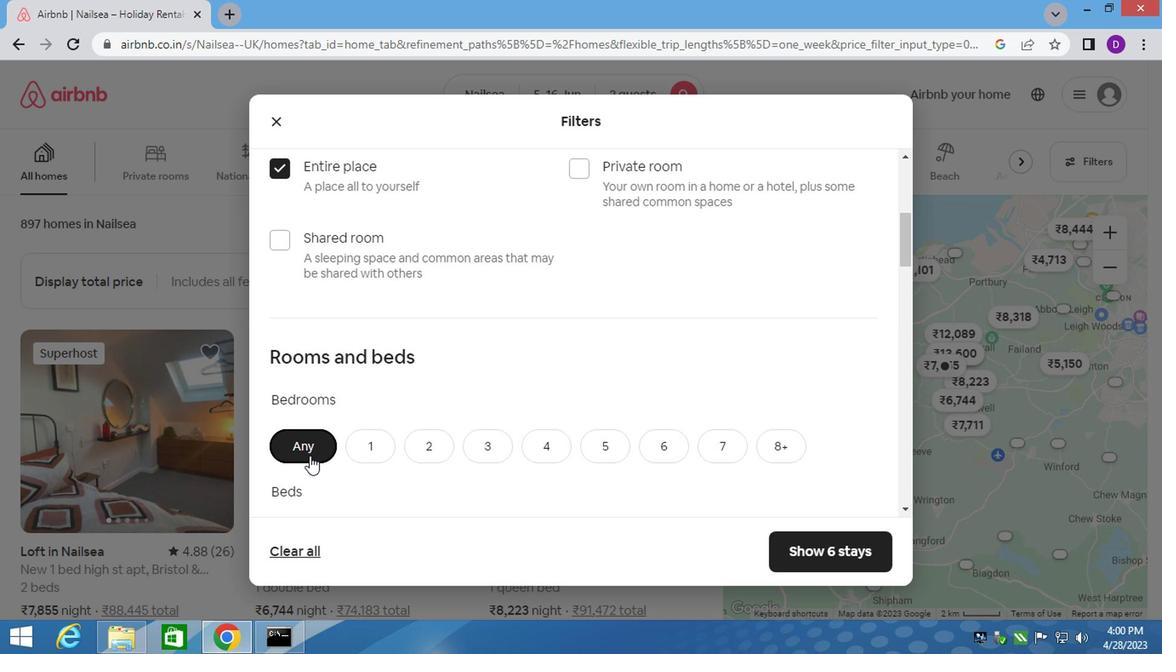
Action: Mouse moved to (359, 201)
Screenshot: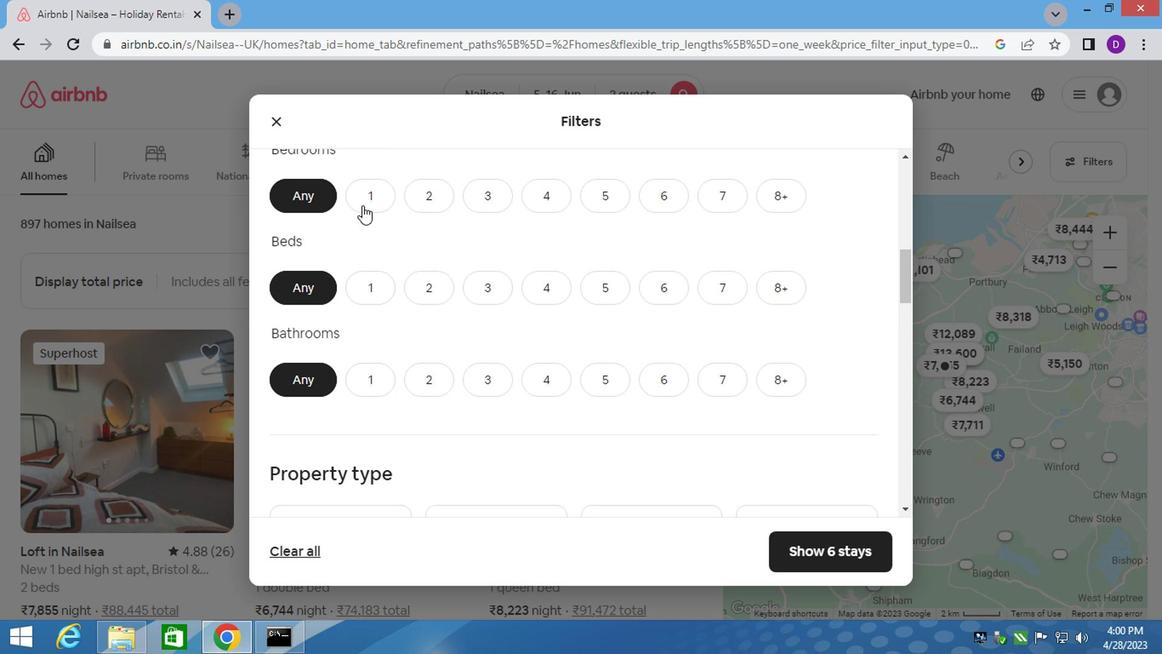 
Action: Mouse pressed left at (359, 201)
Screenshot: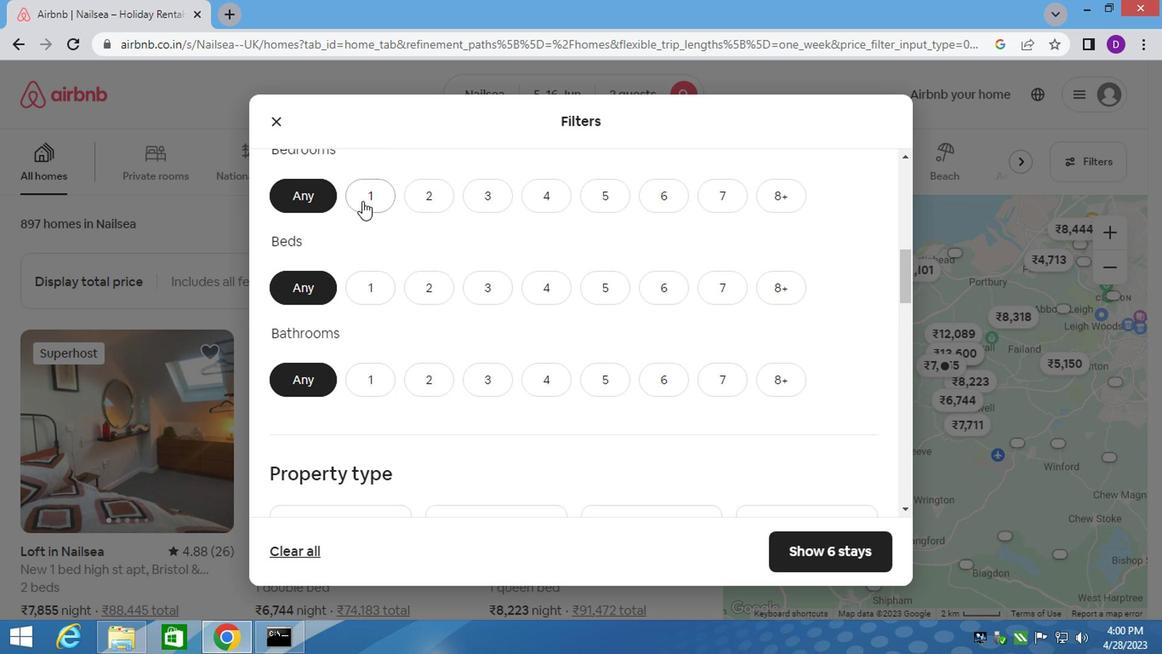
Action: Mouse moved to (359, 292)
Screenshot: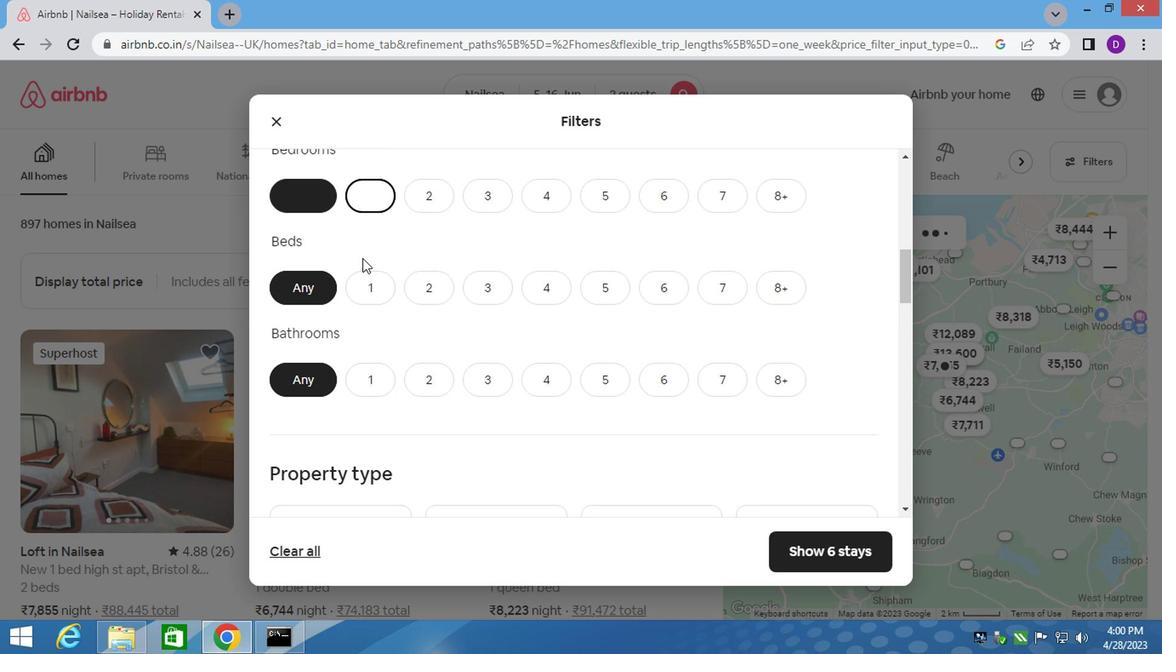 
Action: Mouse pressed left at (359, 292)
Screenshot: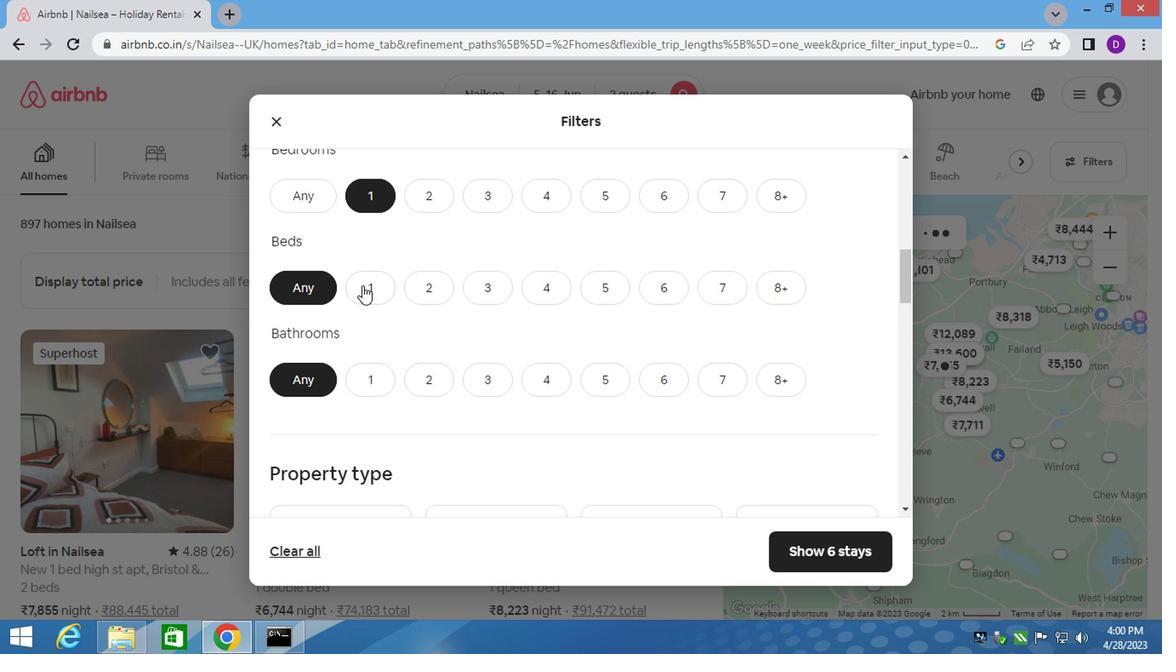 
Action: Mouse moved to (380, 388)
Screenshot: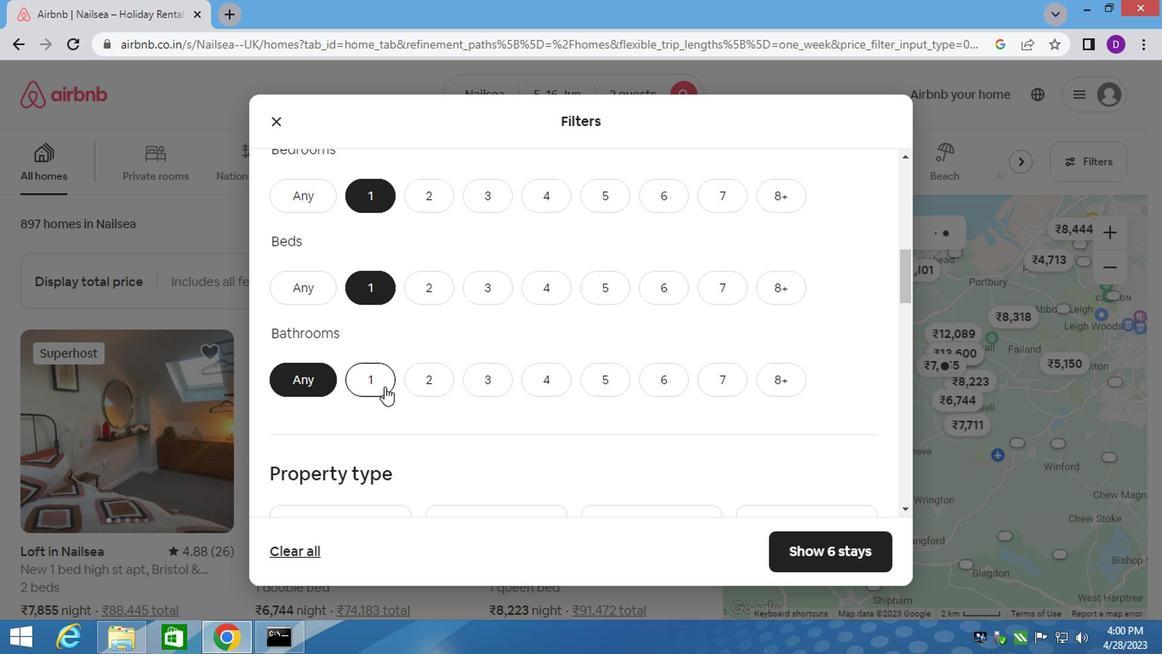 
Action: Mouse pressed left at (380, 388)
Screenshot: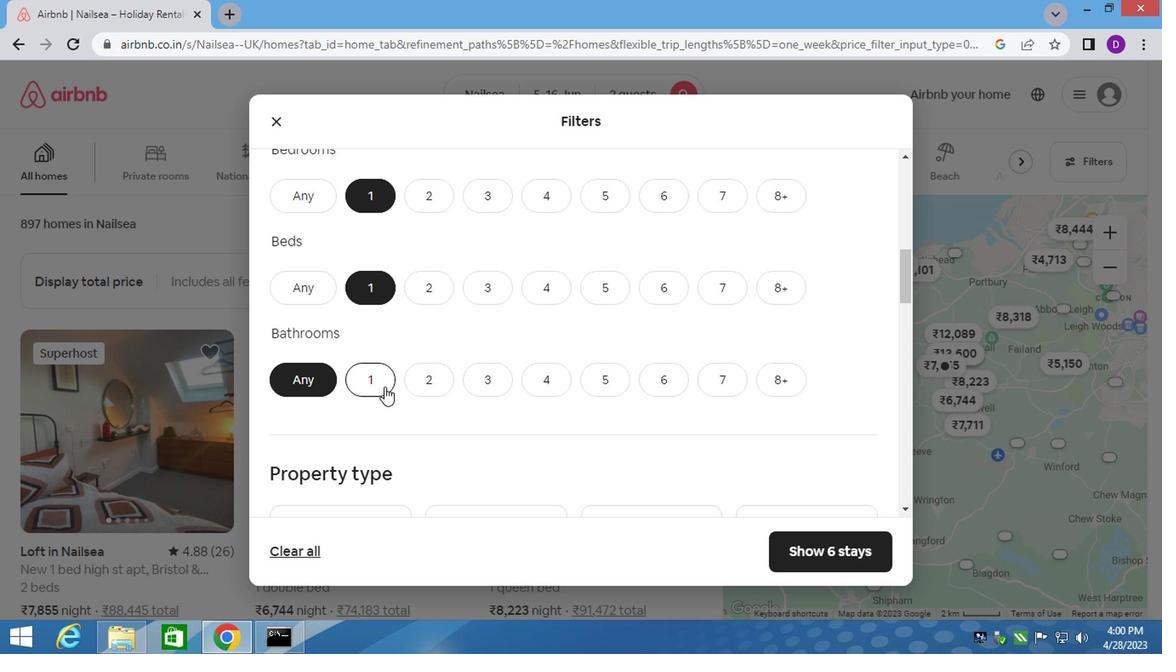 
Action: Mouse moved to (426, 424)
Screenshot: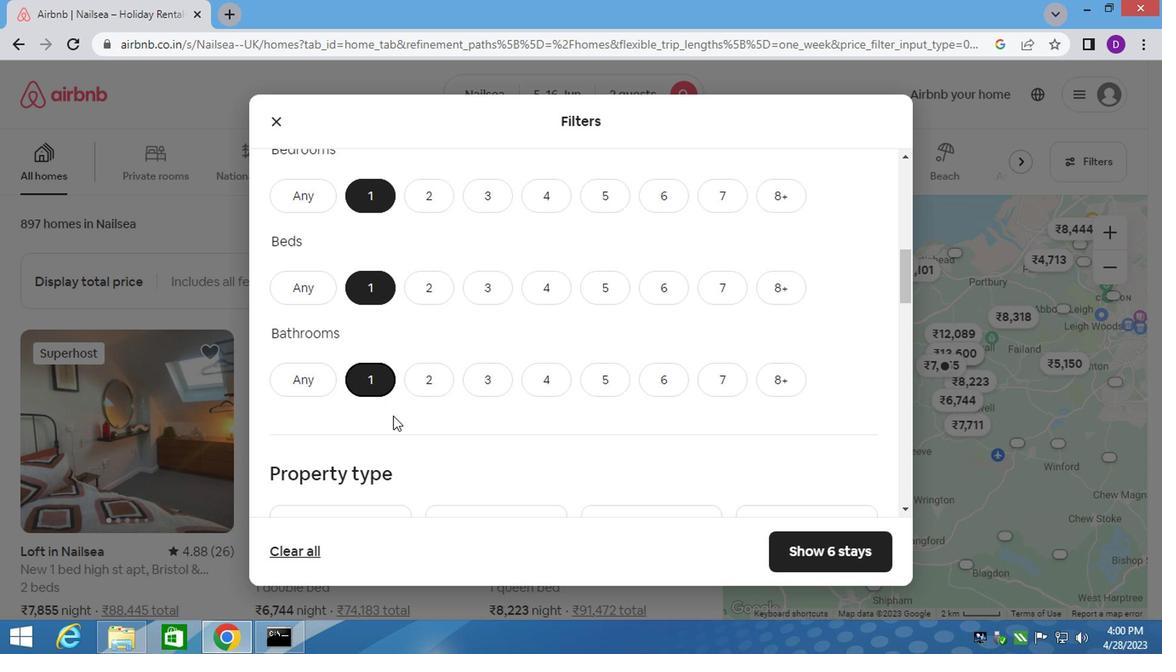 
Action: Mouse scrolled (426, 423) with delta (0, 0)
Screenshot: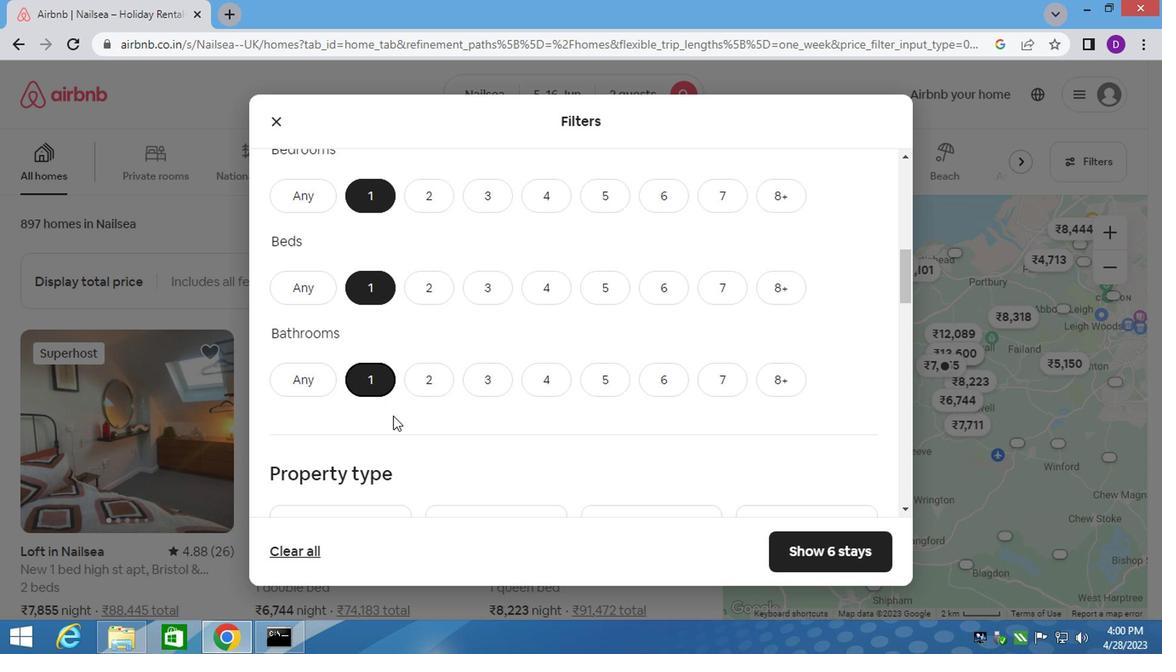 
Action: Mouse moved to (430, 422)
Screenshot: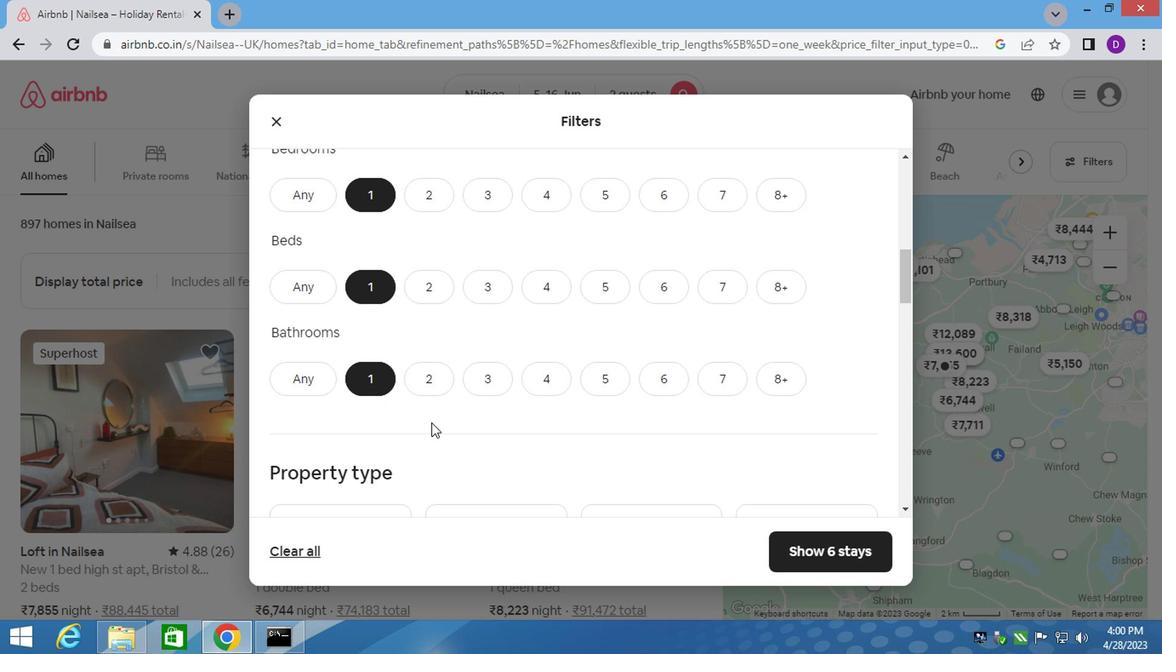 
Action: Mouse scrolled (429, 423) with delta (0, 0)
Screenshot: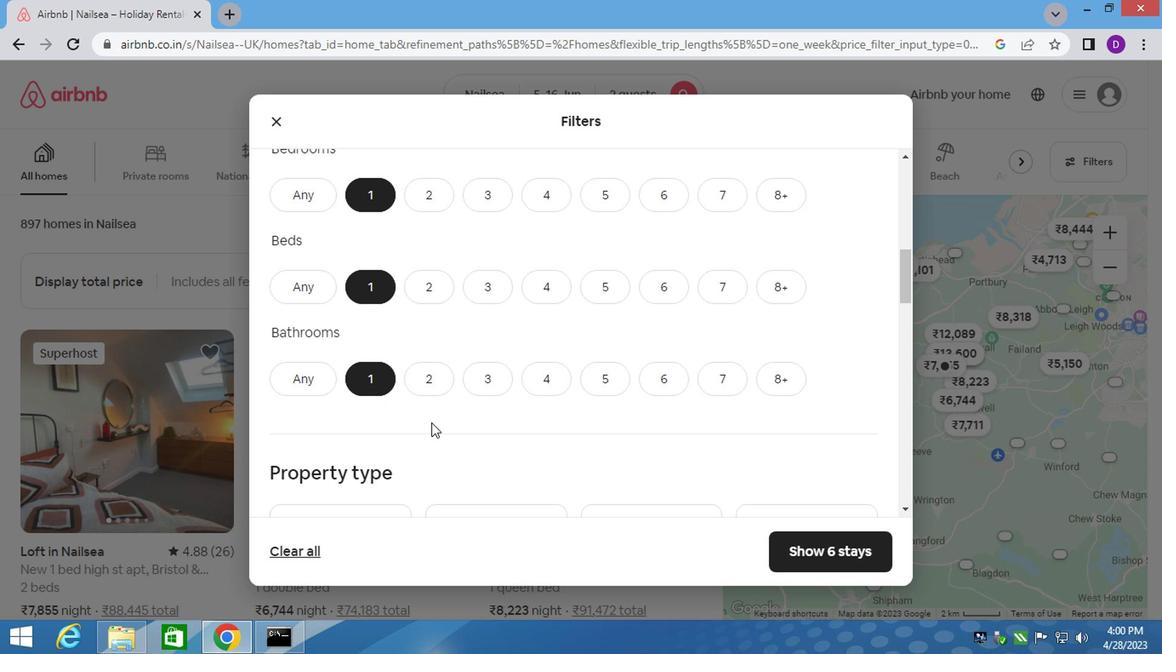 
Action: Mouse moved to (430, 422)
Screenshot: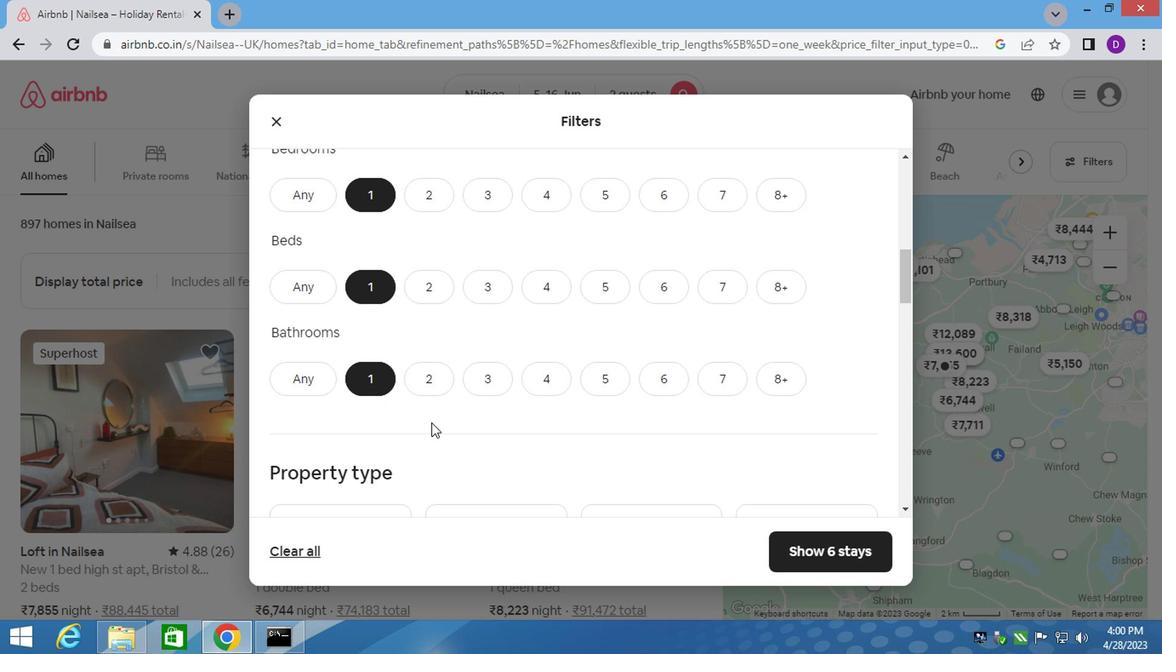 
Action: Mouse scrolled (429, 423) with delta (0, 0)
Screenshot: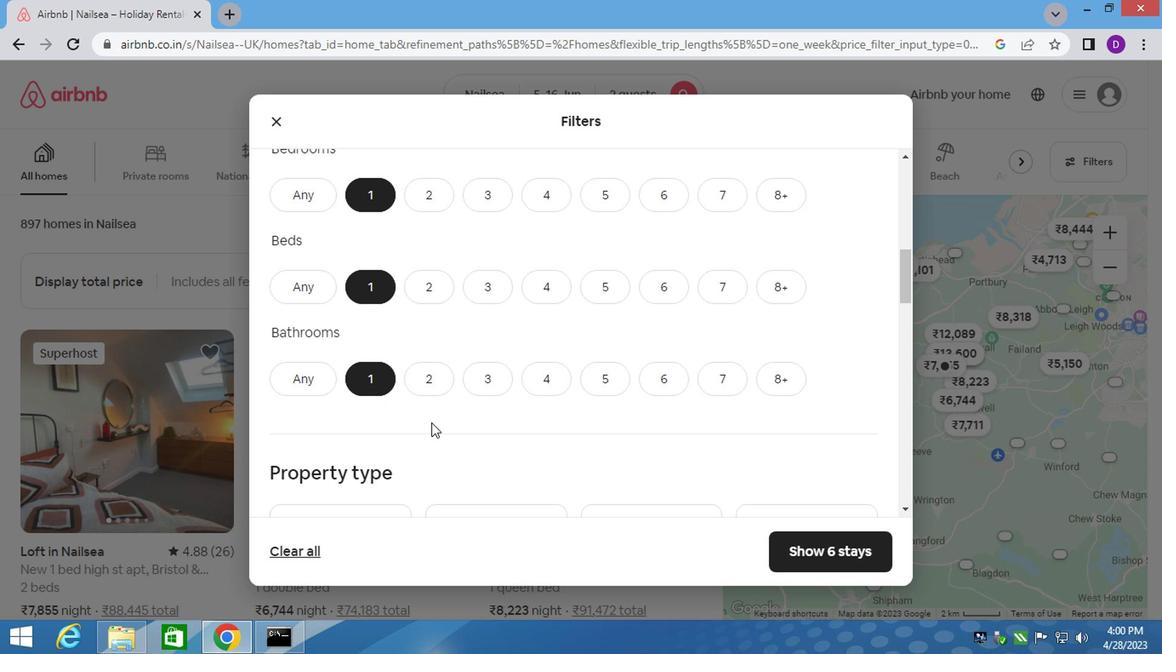 
Action: Mouse moved to (339, 330)
Screenshot: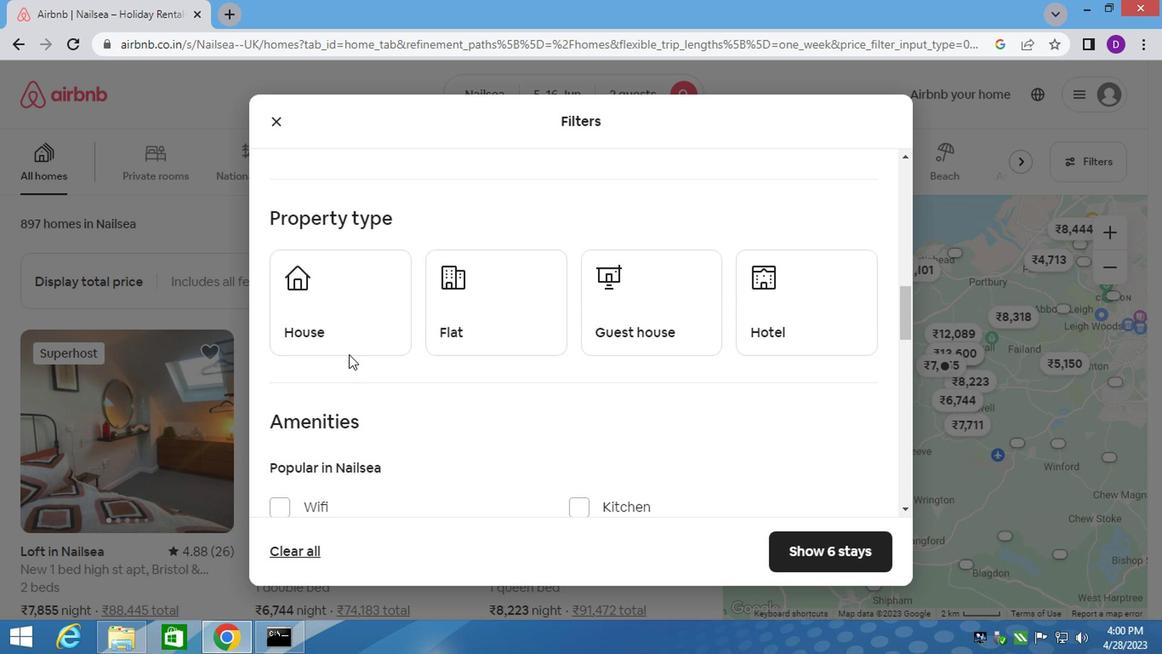 
Action: Mouse pressed left at (339, 330)
Screenshot: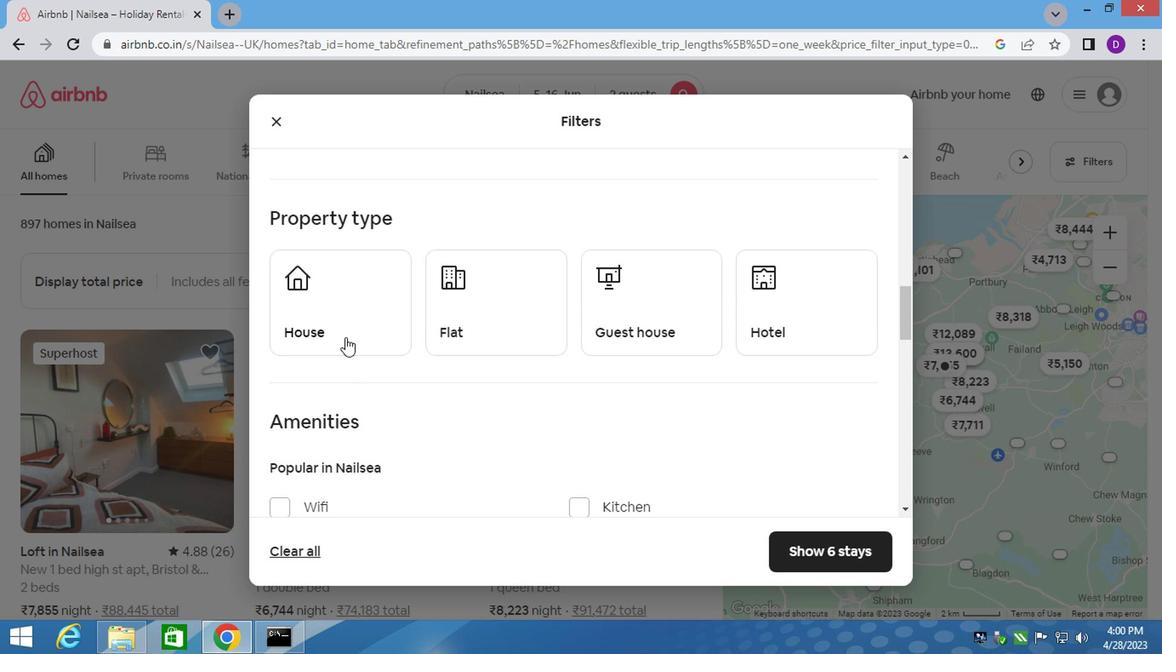 
Action: Mouse moved to (461, 311)
Screenshot: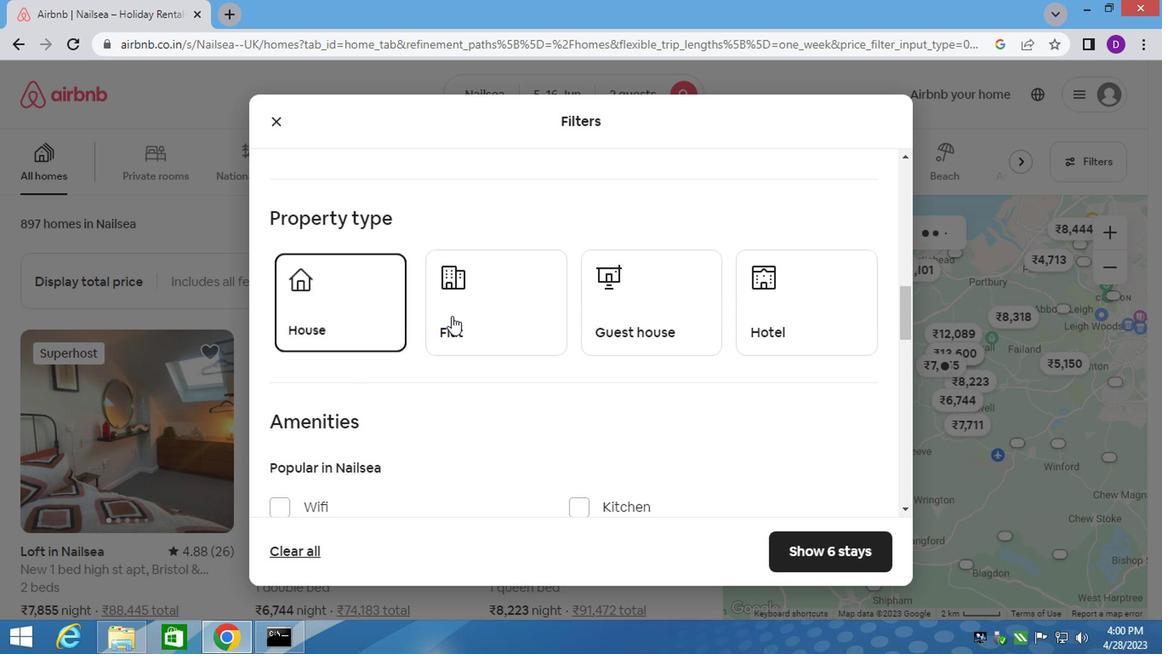 
Action: Mouse pressed left at (461, 311)
Screenshot: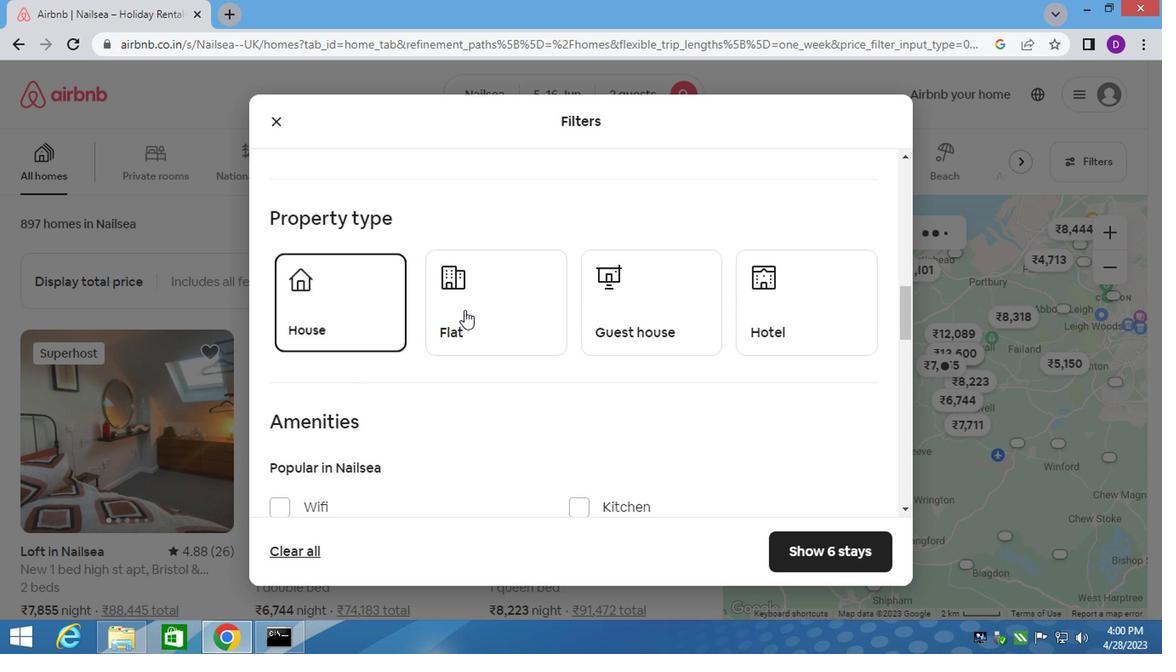 
Action: Mouse moved to (594, 323)
Screenshot: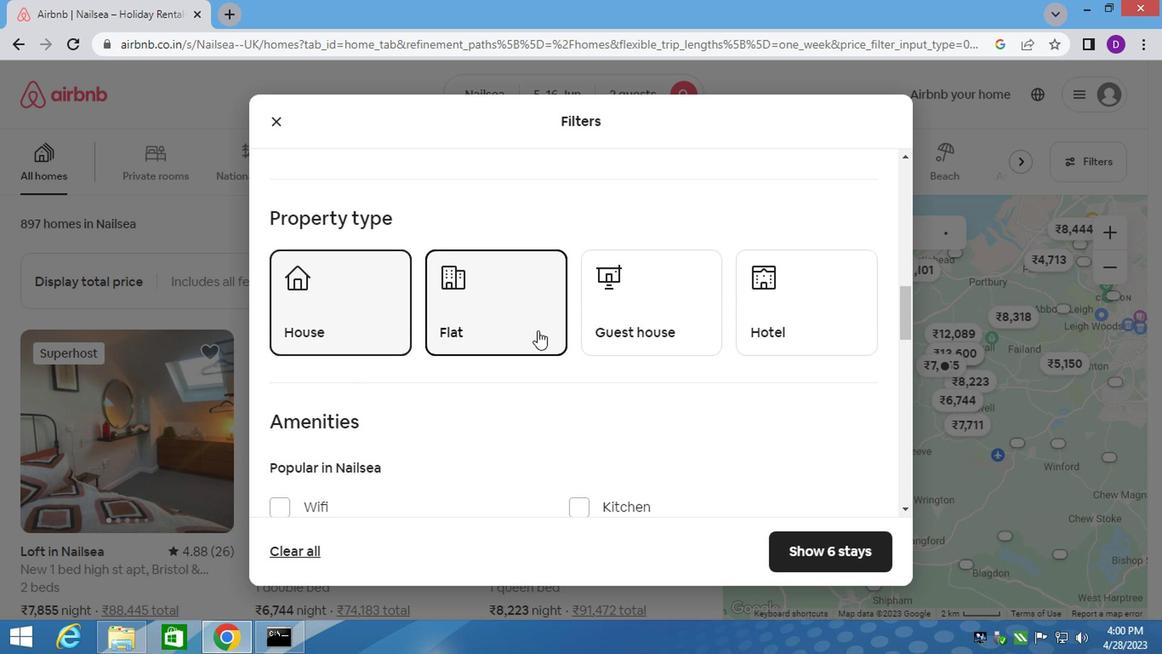 
Action: Mouse pressed left at (594, 323)
Screenshot: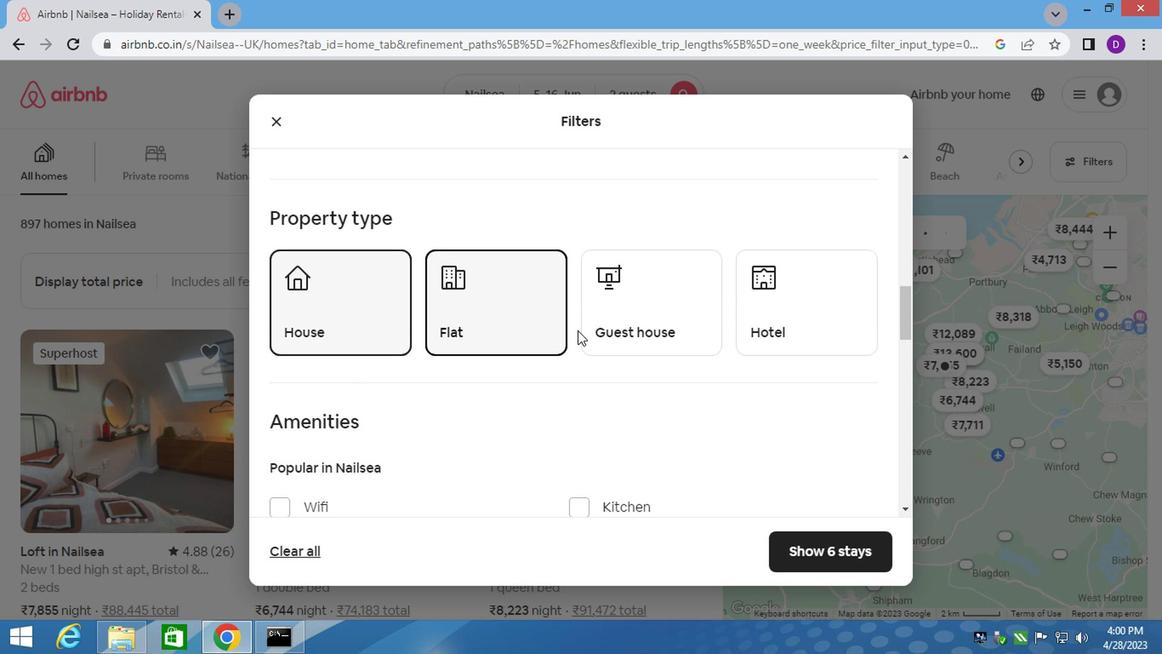 
Action: Mouse moved to (785, 292)
Screenshot: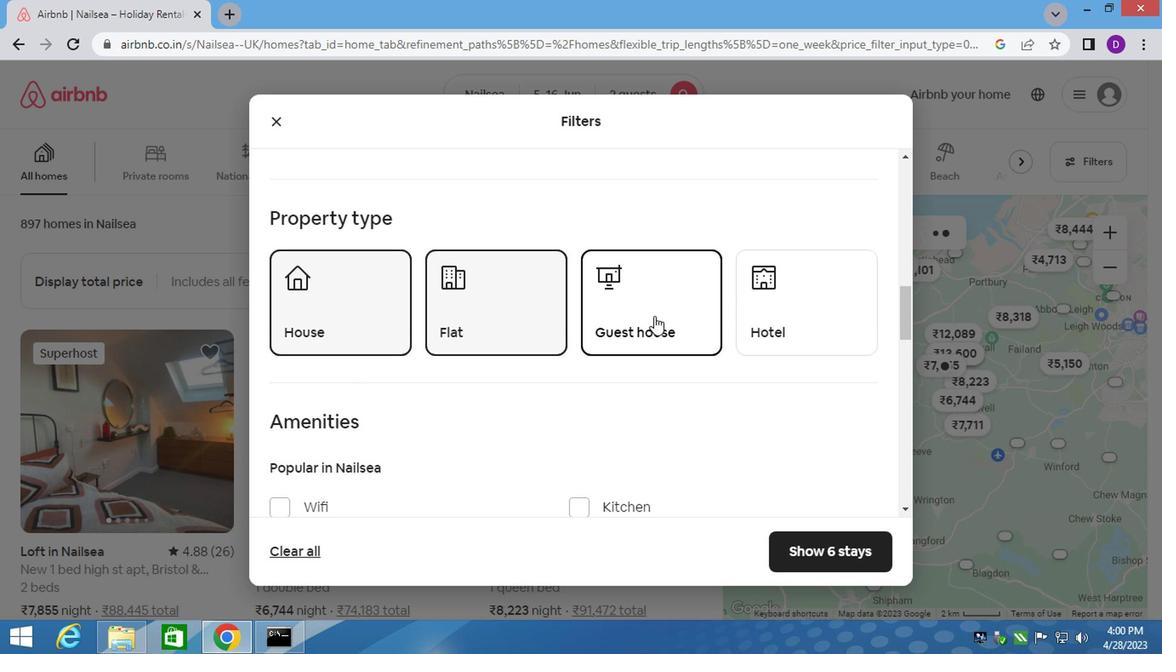 
Action: Mouse pressed left at (785, 292)
Screenshot: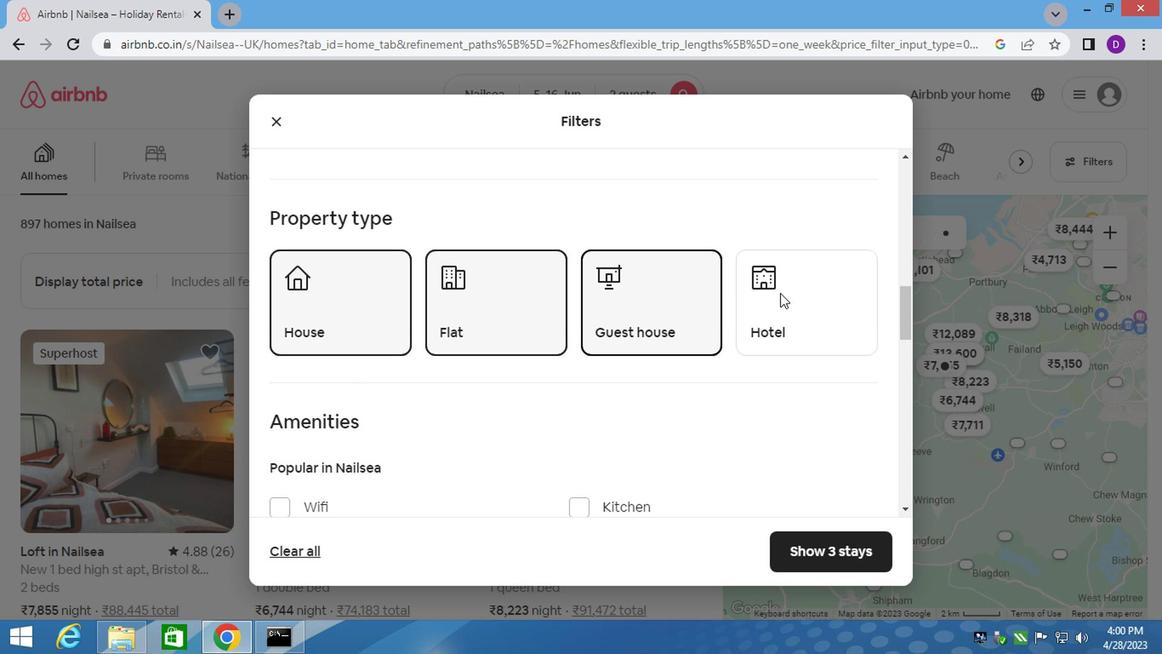 
Action: Mouse moved to (681, 314)
Screenshot: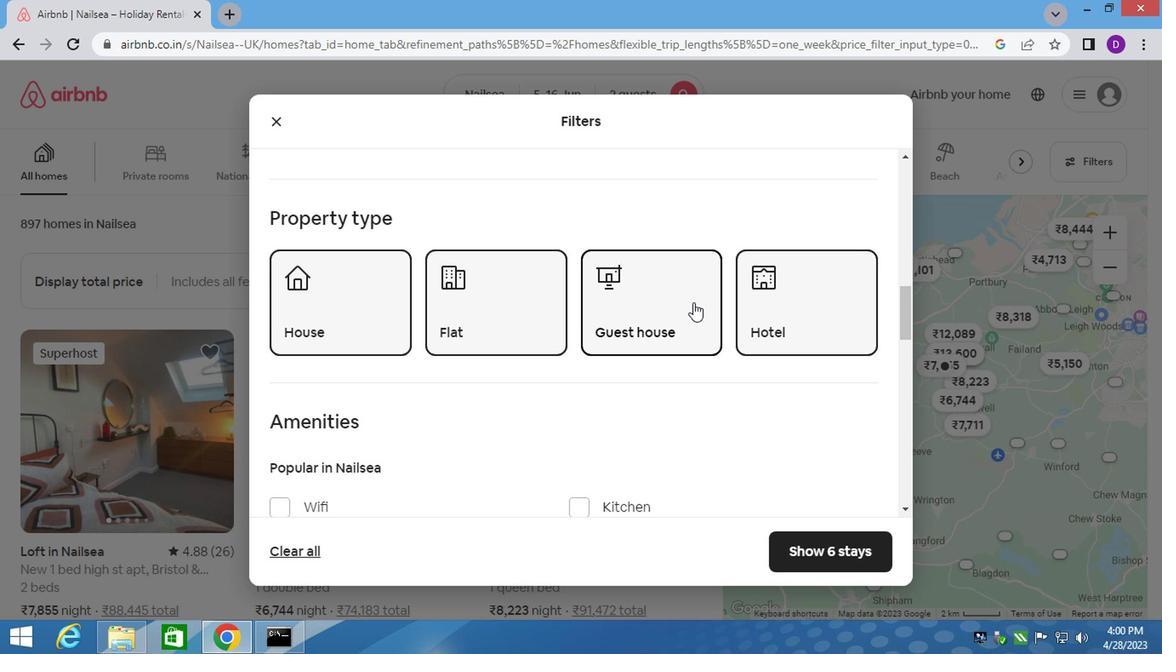 
Action: Mouse scrolled (681, 313) with delta (0, -1)
Screenshot: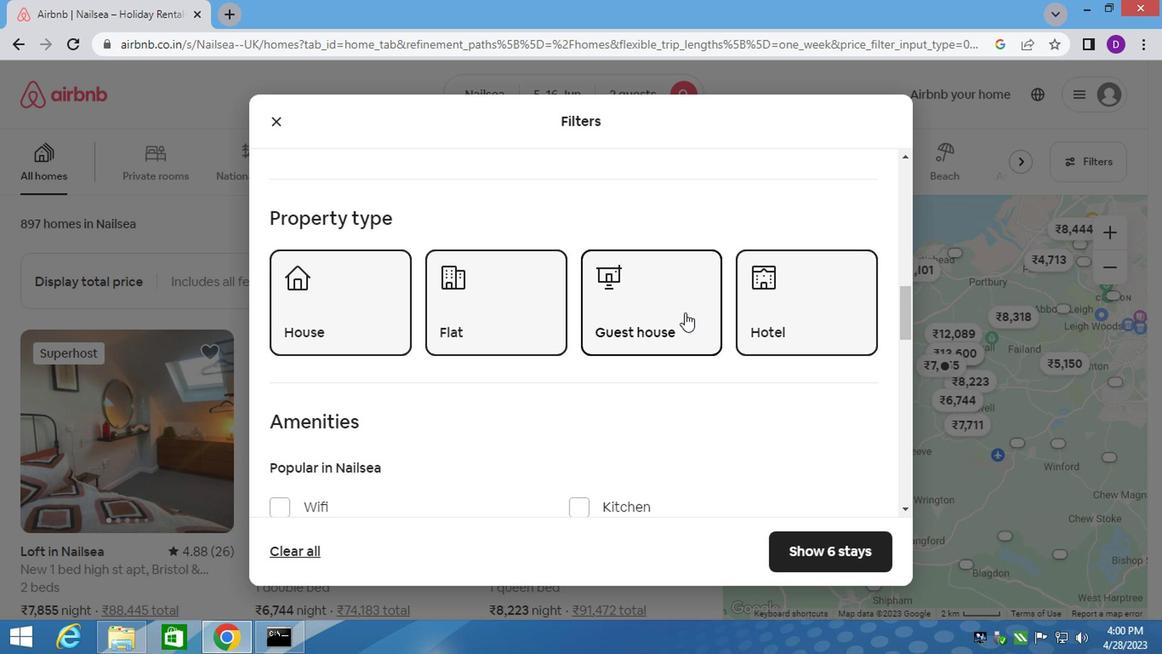 
Action: Mouse scrolled (681, 313) with delta (0, -1)
Screenshot: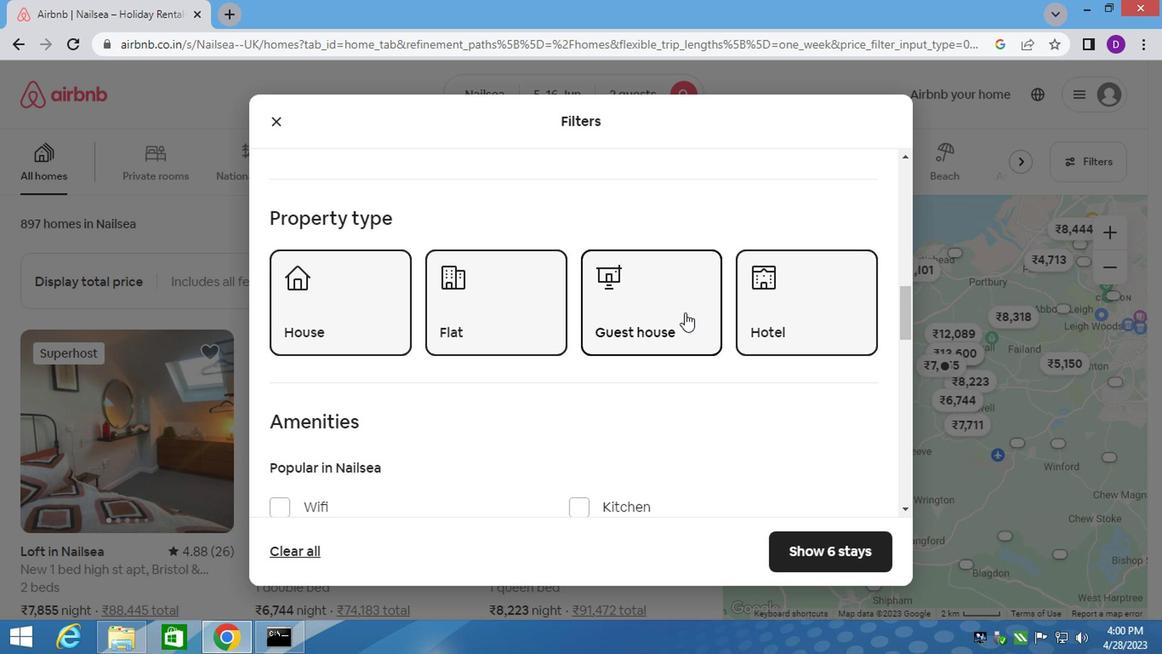 
Action: Mouse scrolled (681, 313) with delta (0, -1)
Screenshot: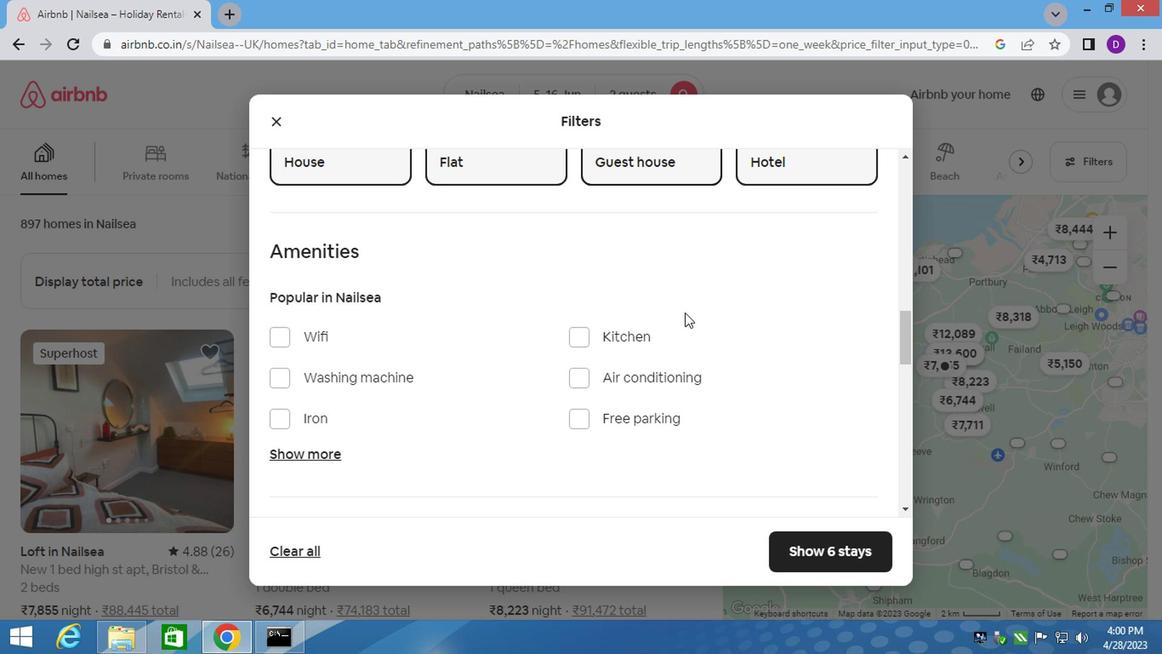 
Action: Mouse scrolled (681, 313) with delta (0, -1)
Screenshot: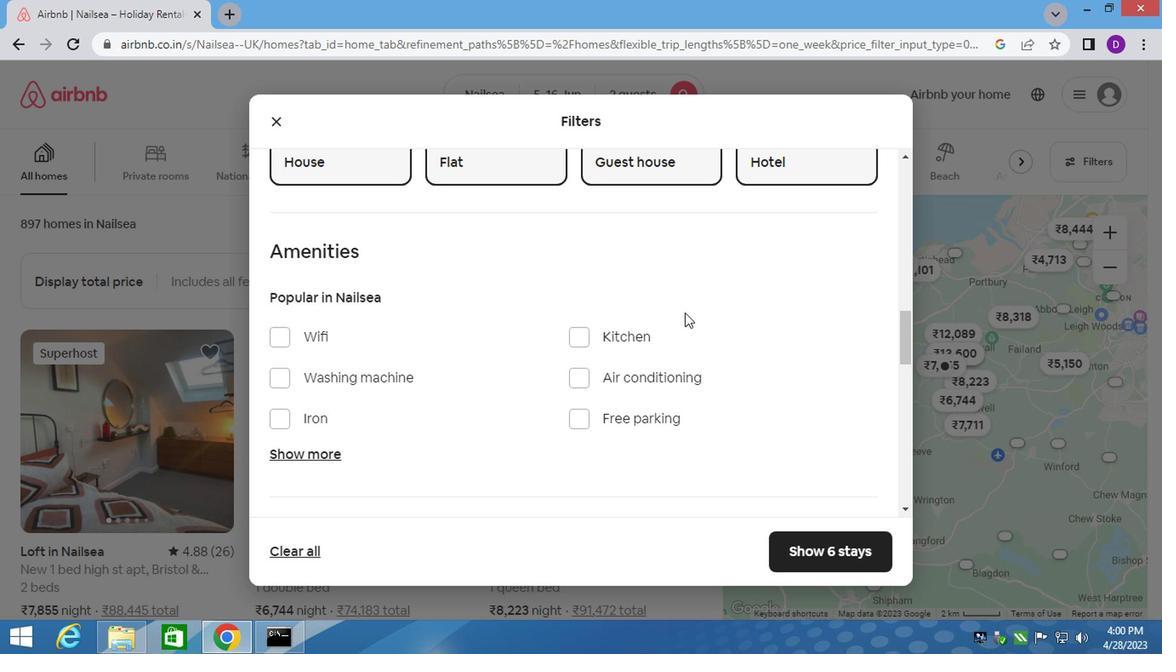 
Action: Mouse scrolled (681, 313) with delta (0, -1)
Screenshot: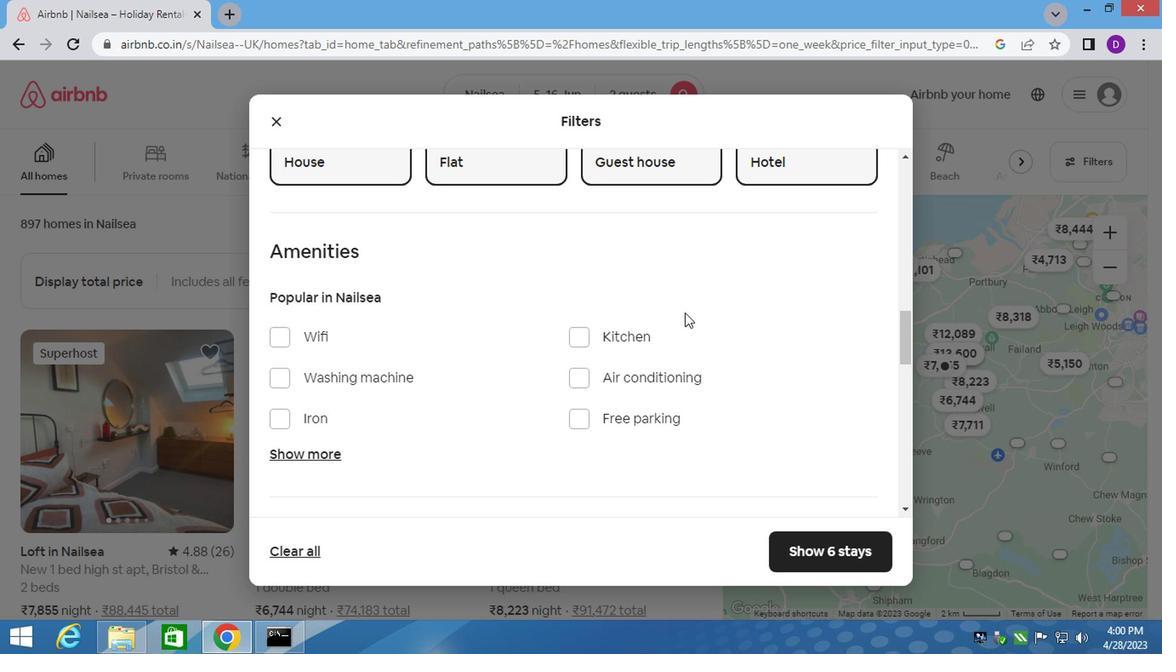 
Action: Mouse moved to (606, 346)
Screenshot: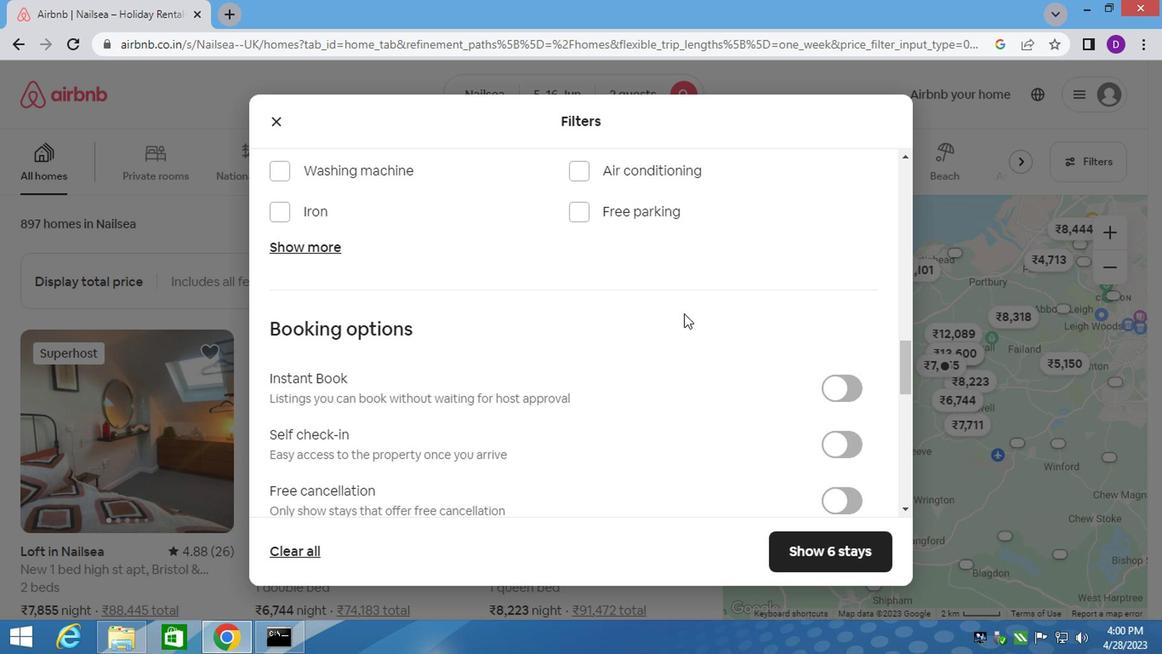 
Action: Mouse scrolled (606, 345) with delta (0, -1)
Screenshot: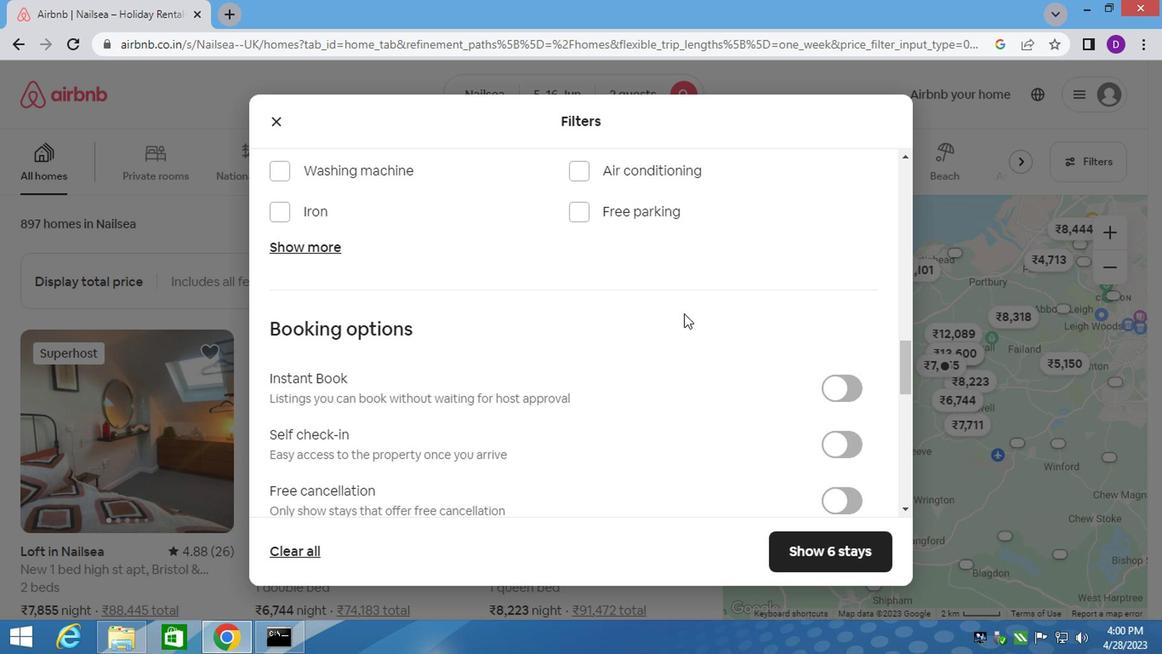
Action: Mouse moved to (827, 317)
Screenshot: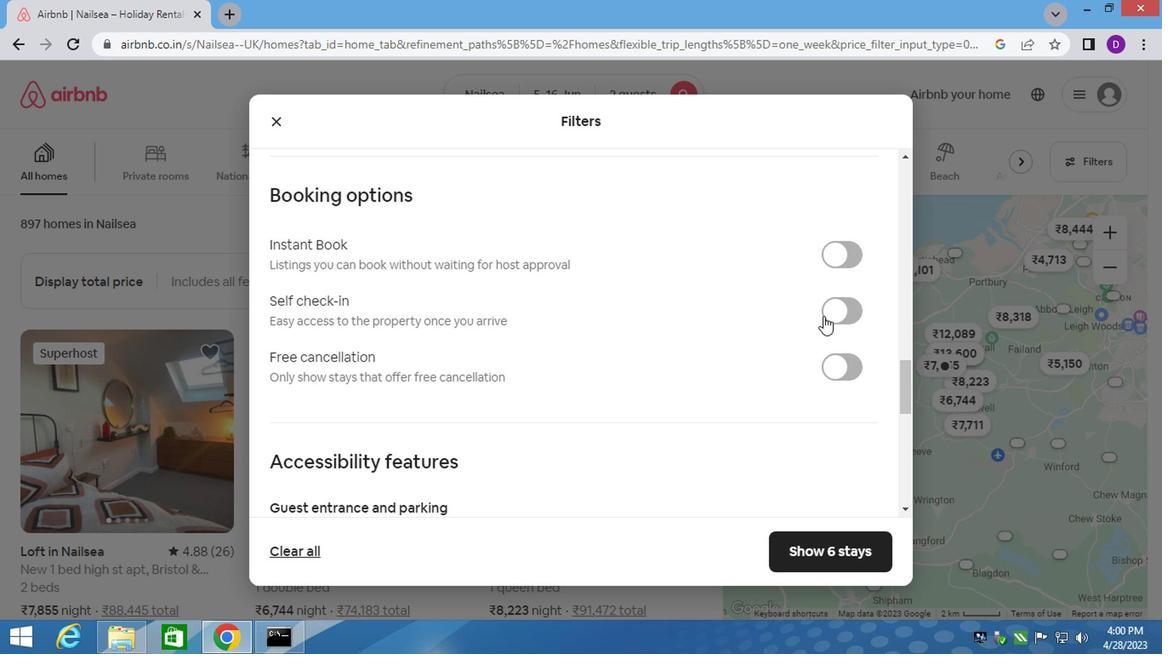 
Action: Mouse pressed left at (827, 317)
Screenshot: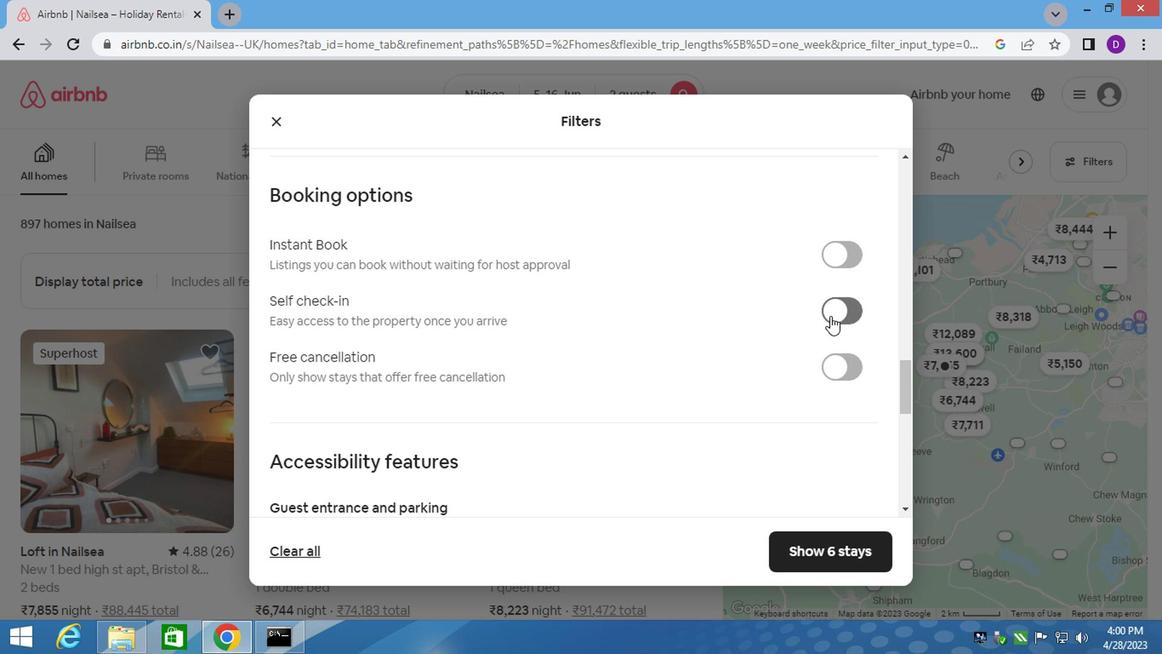 
Action: Mouse moved to (603, 331)
Screenshot: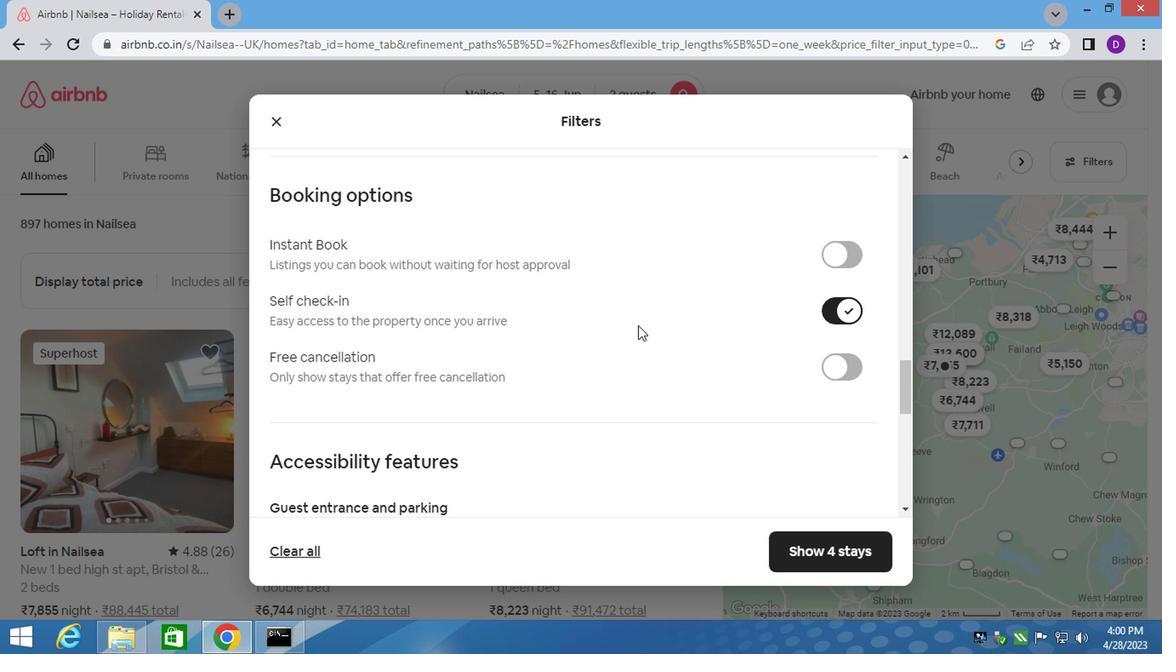 
Action: Mouse scrolled (610, 330) with delta (0, 0)
Screenshot: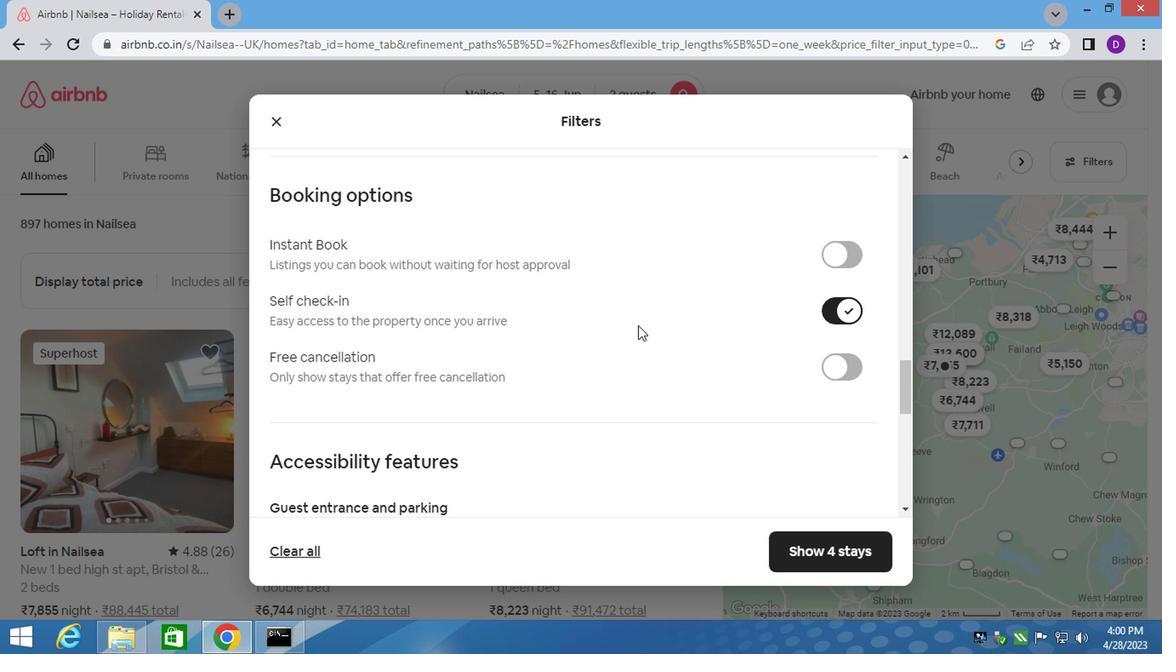 
Action: Mouse moved to (576, 336)
Screenshot: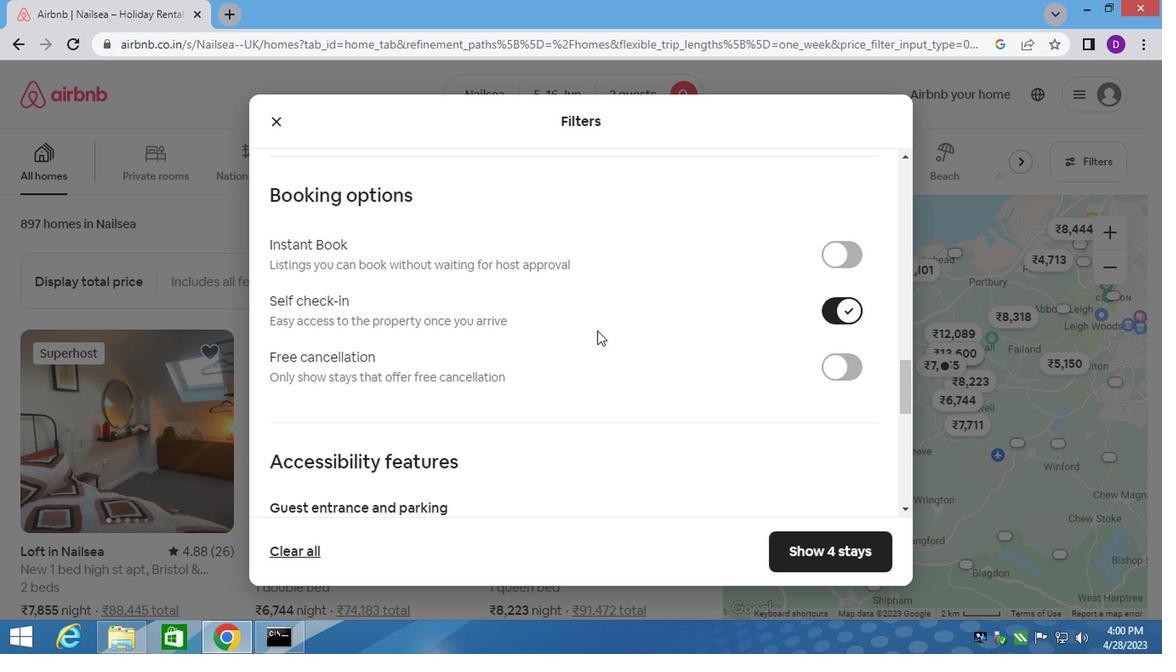 
Action: Mouse scrolled (581, 335) with delta (0, 0)
Screenshot: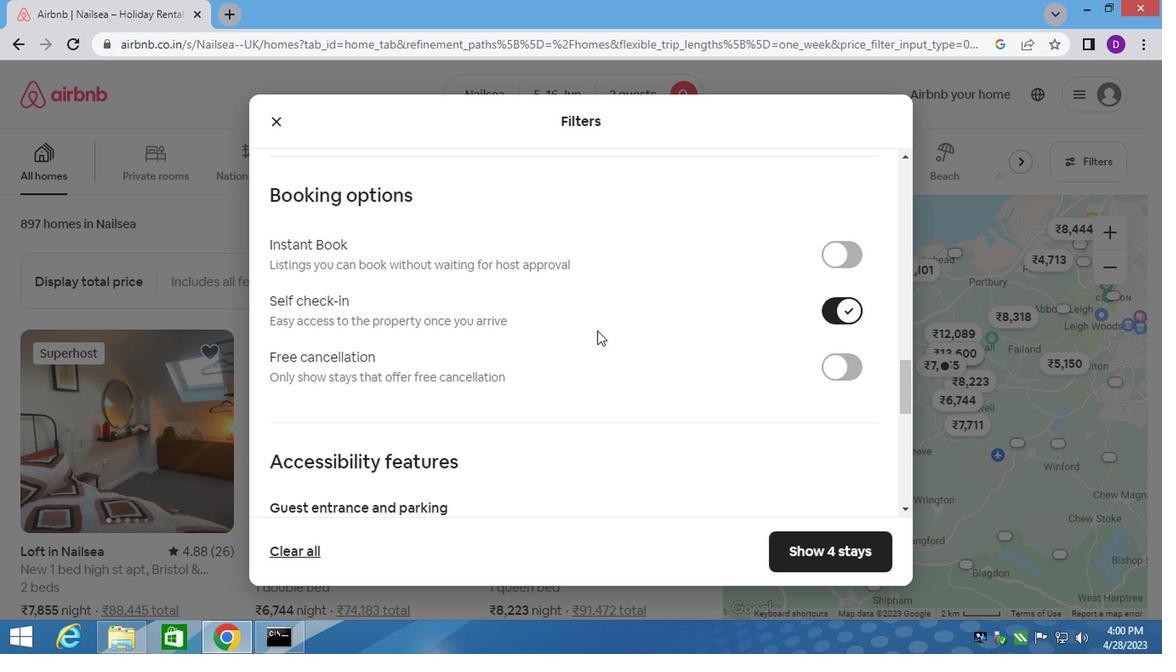 
Action: Mouse moved to (569, 339)
Screenshot: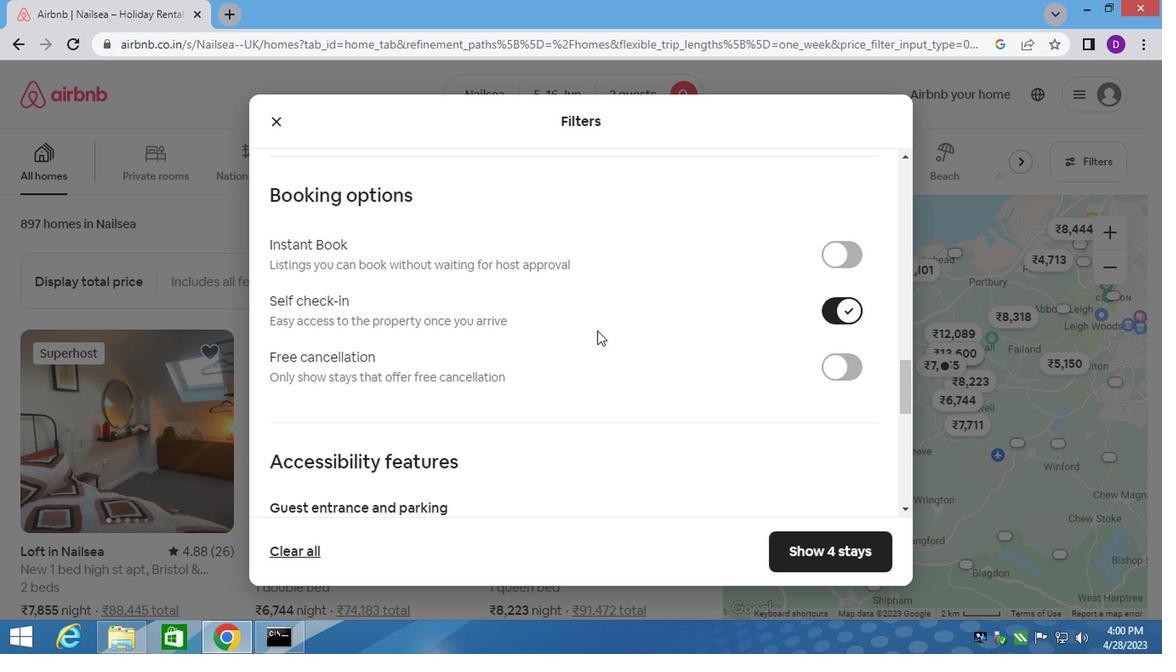
Action: Mouse scrolled (574, 336) with delta (0, -1)
Screenshot: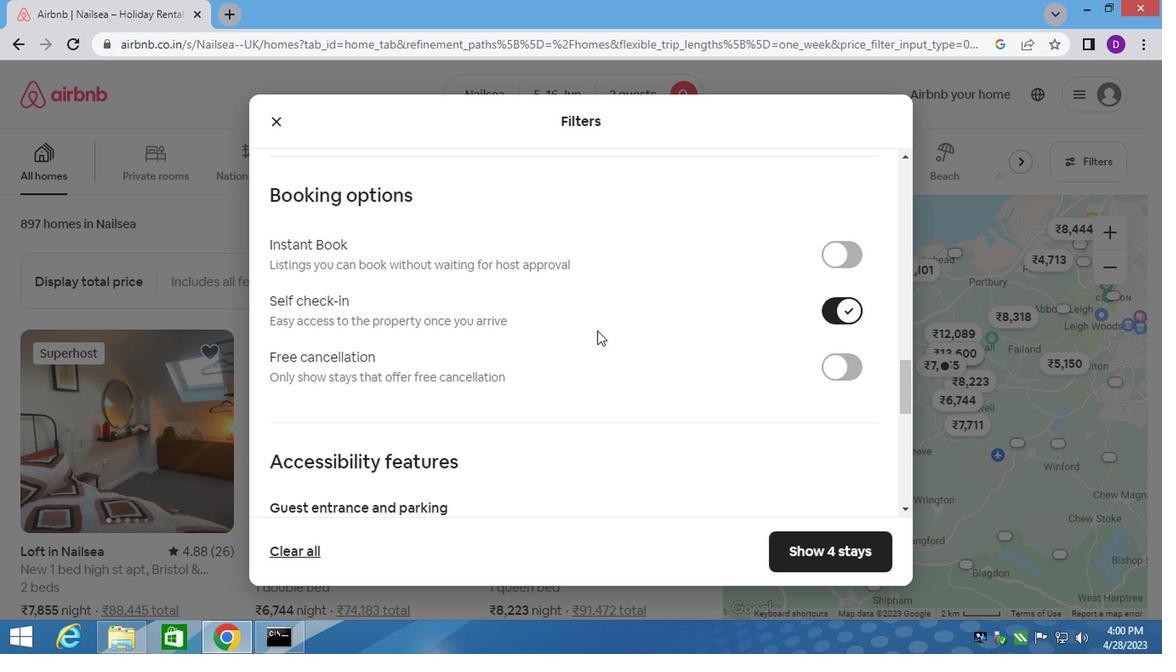 
Action: Mouse moved to (568, 339)
Screenshot: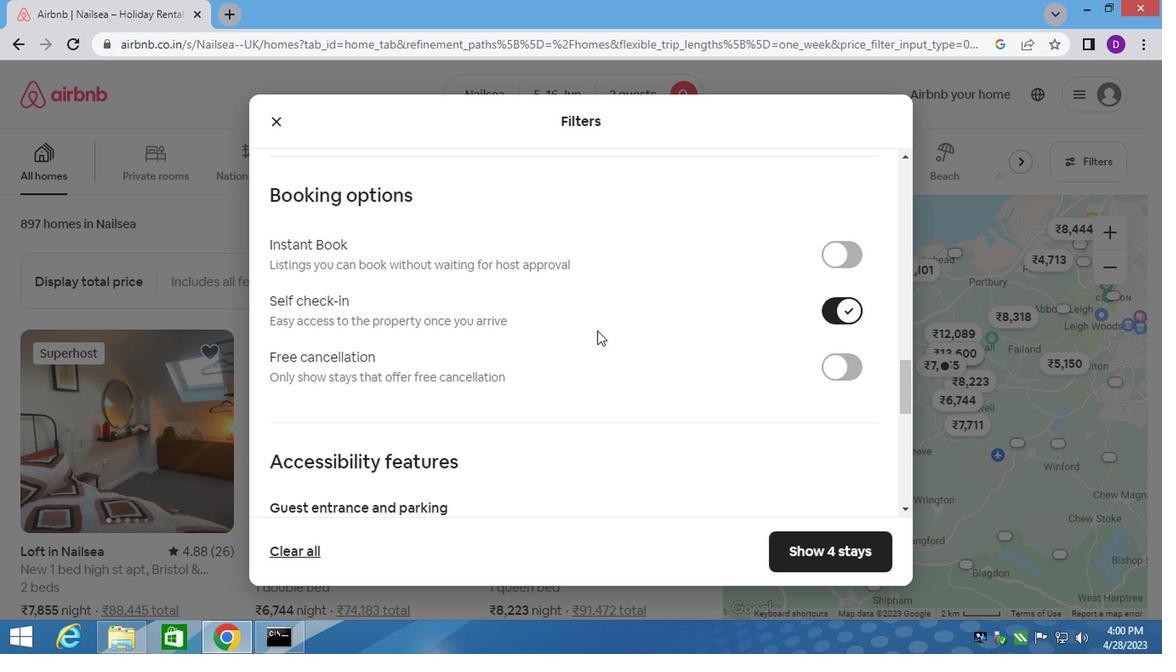 
Action: Mouse scrolled (569, 338) with delta (0, -1)
Screenshot: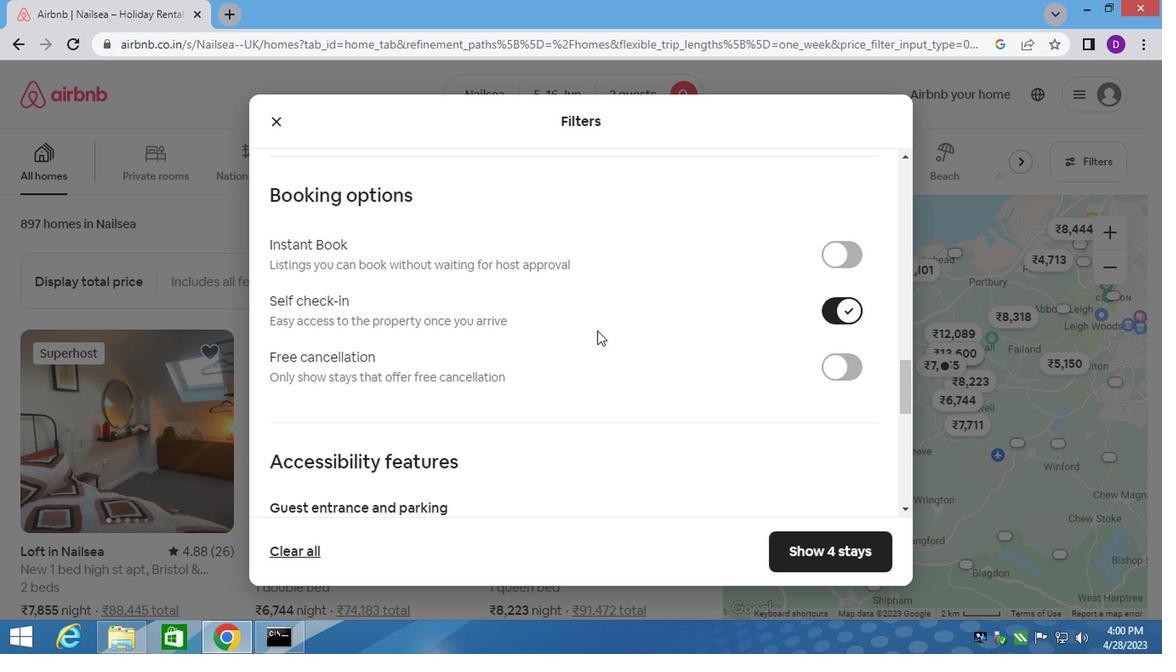 
Action: Mouse moved to (448, 361)
Screenshot: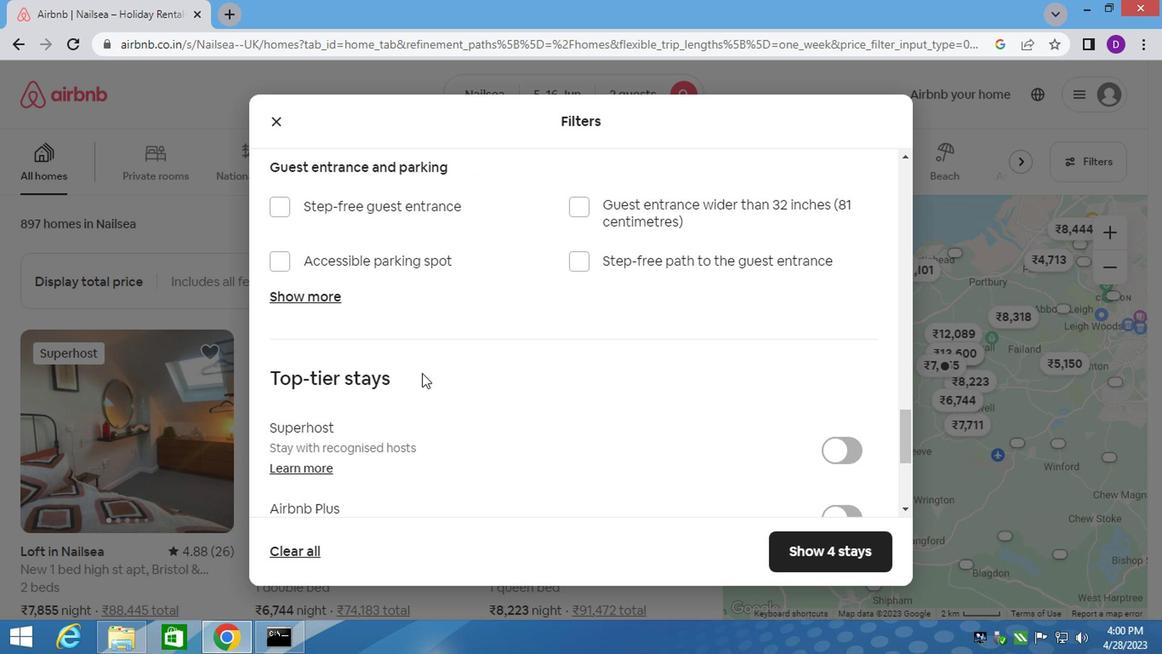 
Action: Mouse scrolled (448, 360) with delta (0, 0)
Screenshot: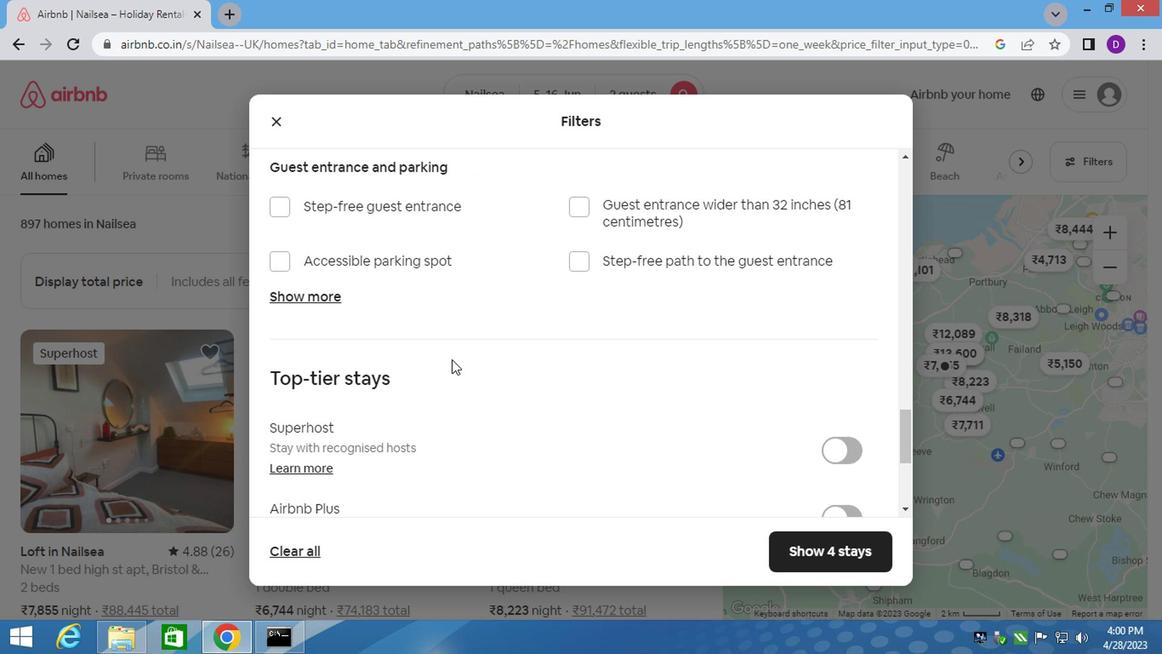 
Action: Mouse scrolled (448, 360) with delta (0, 0)
Screenshot: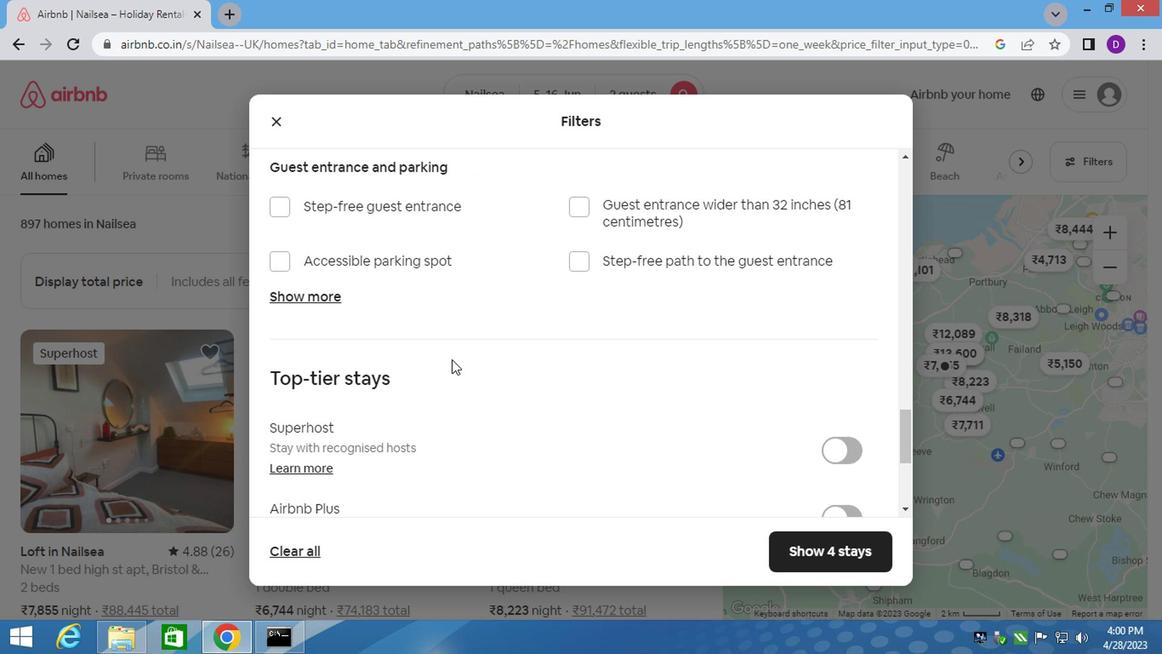 
Action: Mouse scrolled (448, 360) with delta (0, 0)
Screenshot: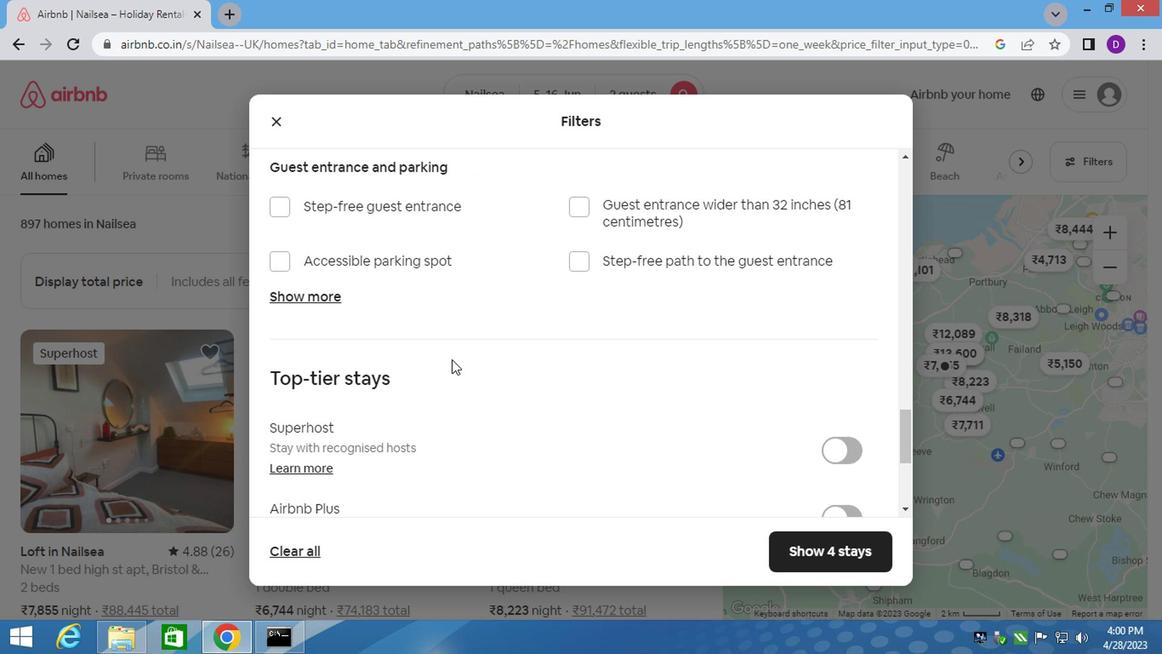 
Action: Mouse scrolled (448, 360) with delta (0, 0)
Screenshot: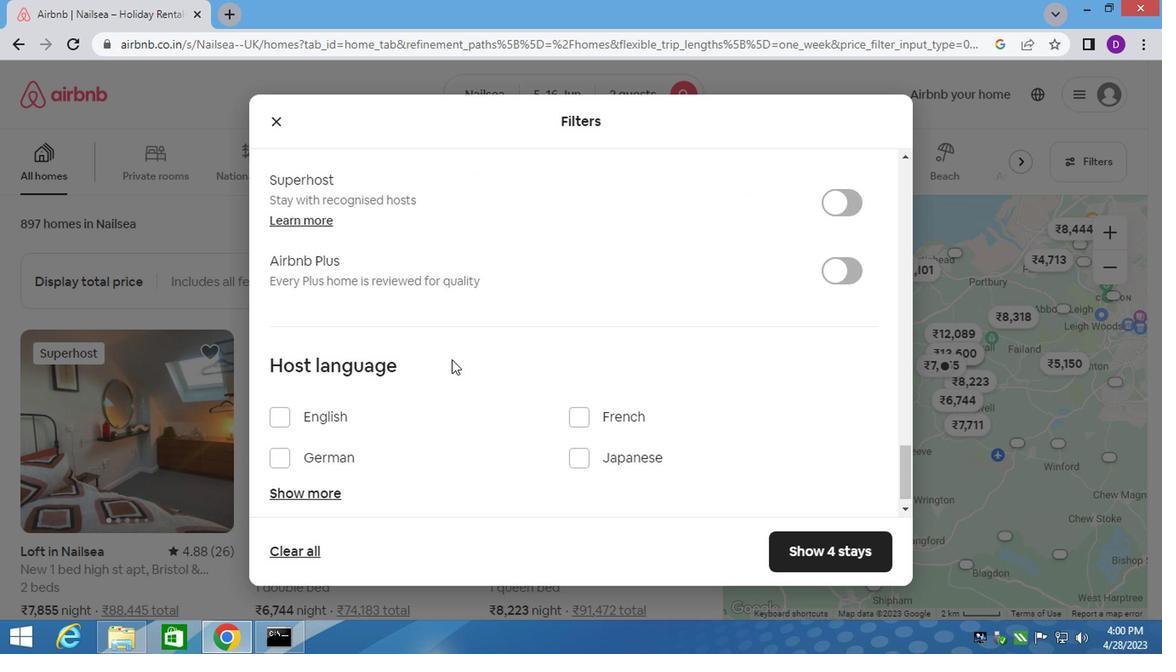 
Action: Mouse scrolled (448, 360) with delta (0, 0)
Screenshot: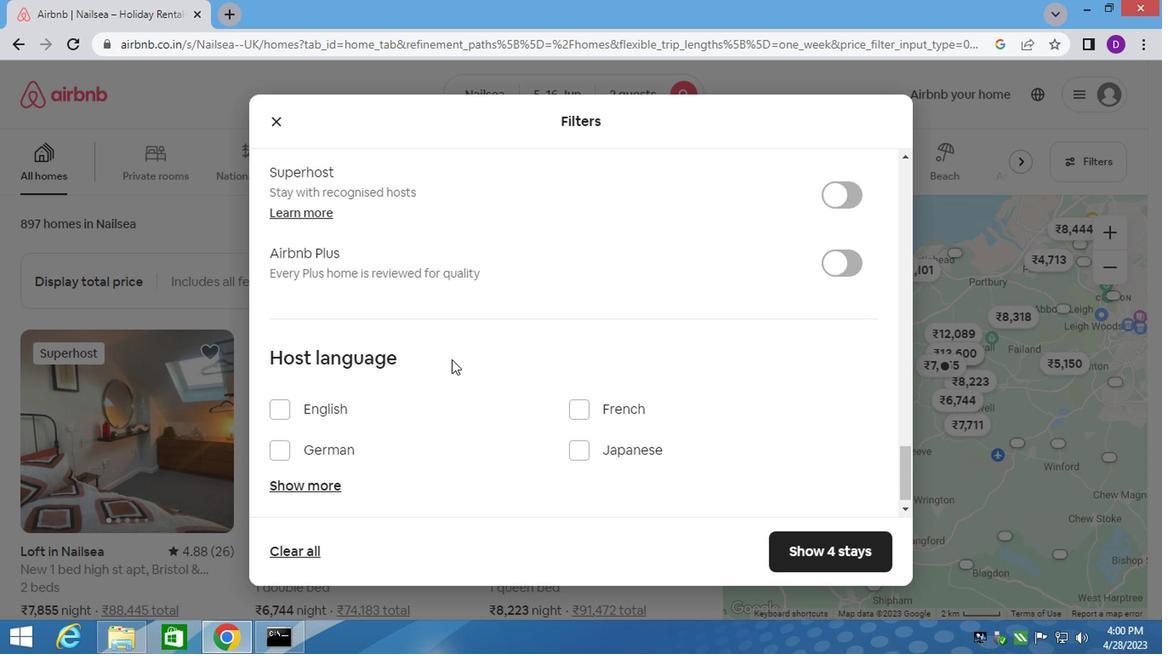 
Action: Mouse moved to (445, 370)
Screenshot: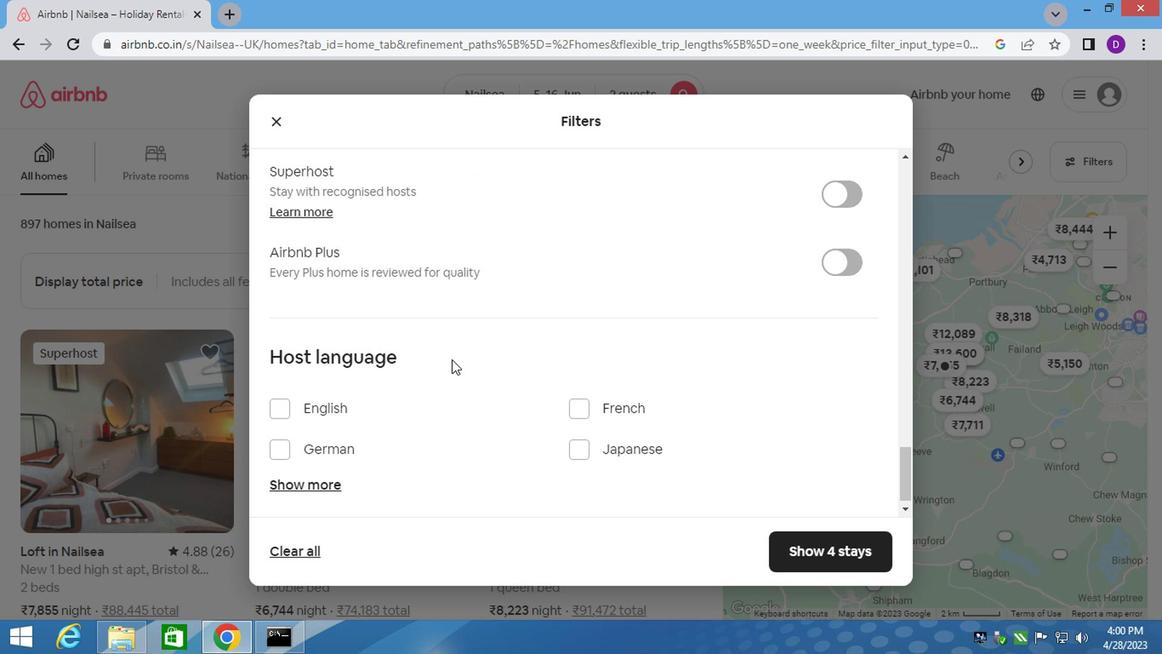 
Action: Mouse scrolled (449, 360) with delta (0, 0)
Screenshot: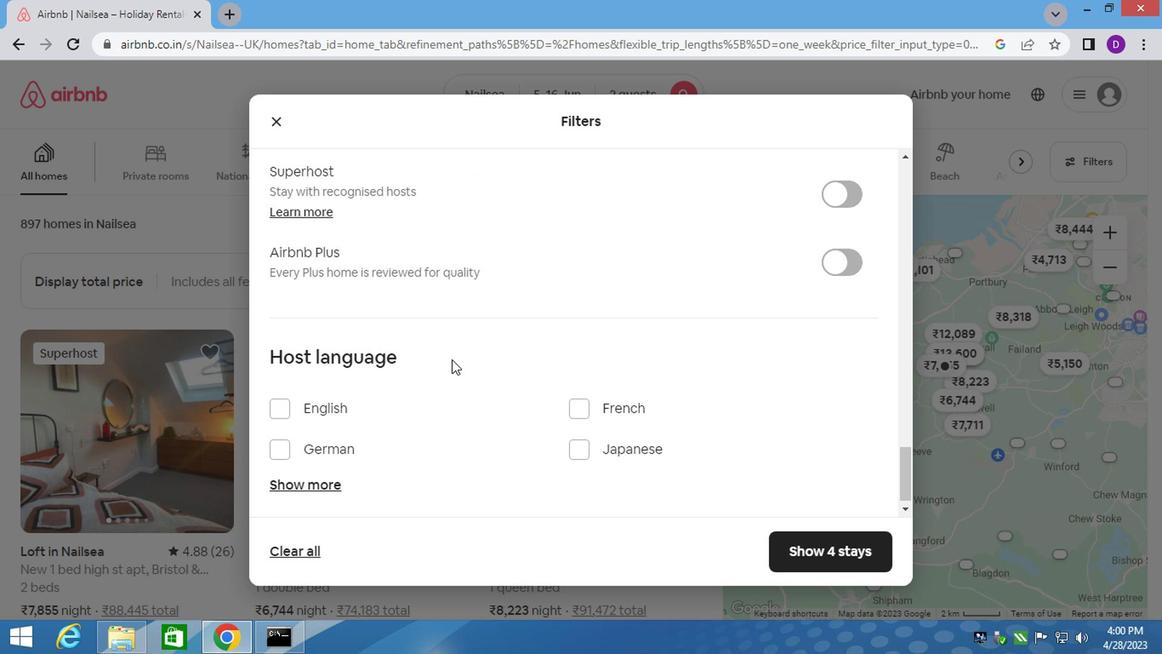 
Action: Mouse moved to (274, 399)
Screenshot: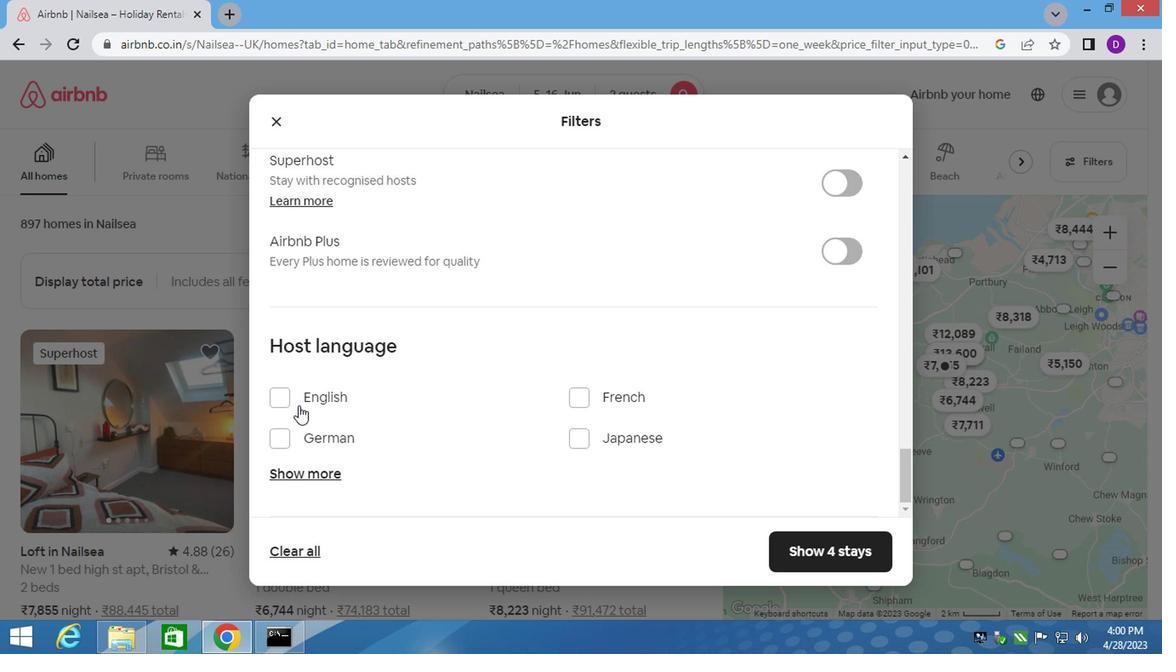 
Action: Mouse pressed left at (274, 399)
Screenshot: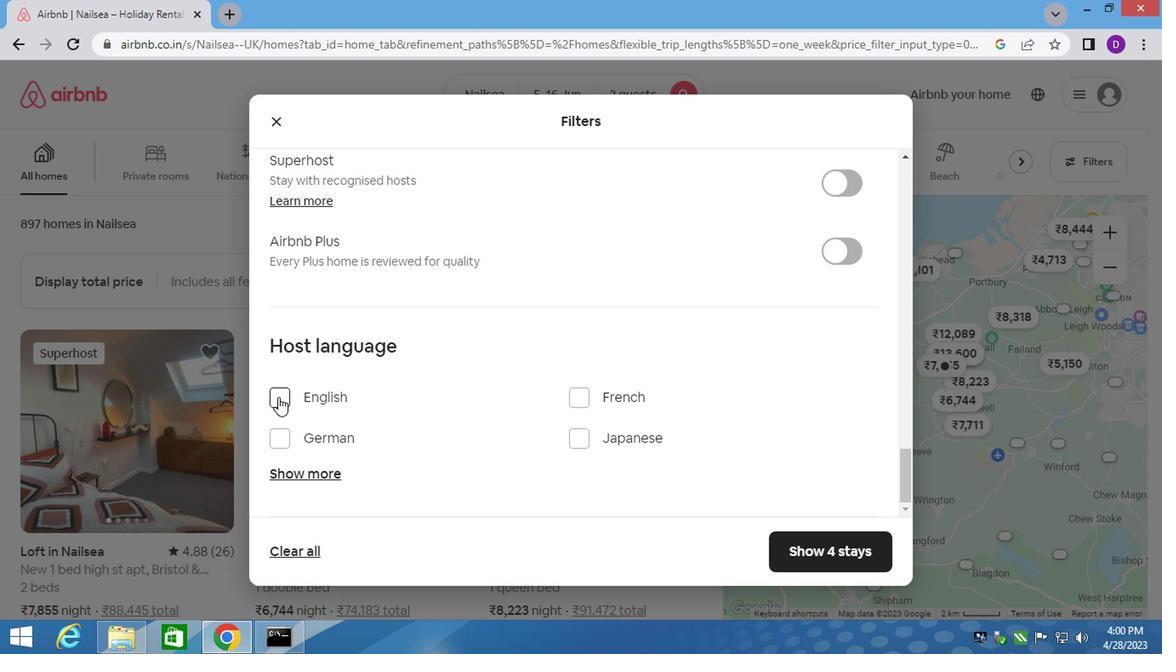 
Action: Mouse moved to (846, 547)
Screenshot: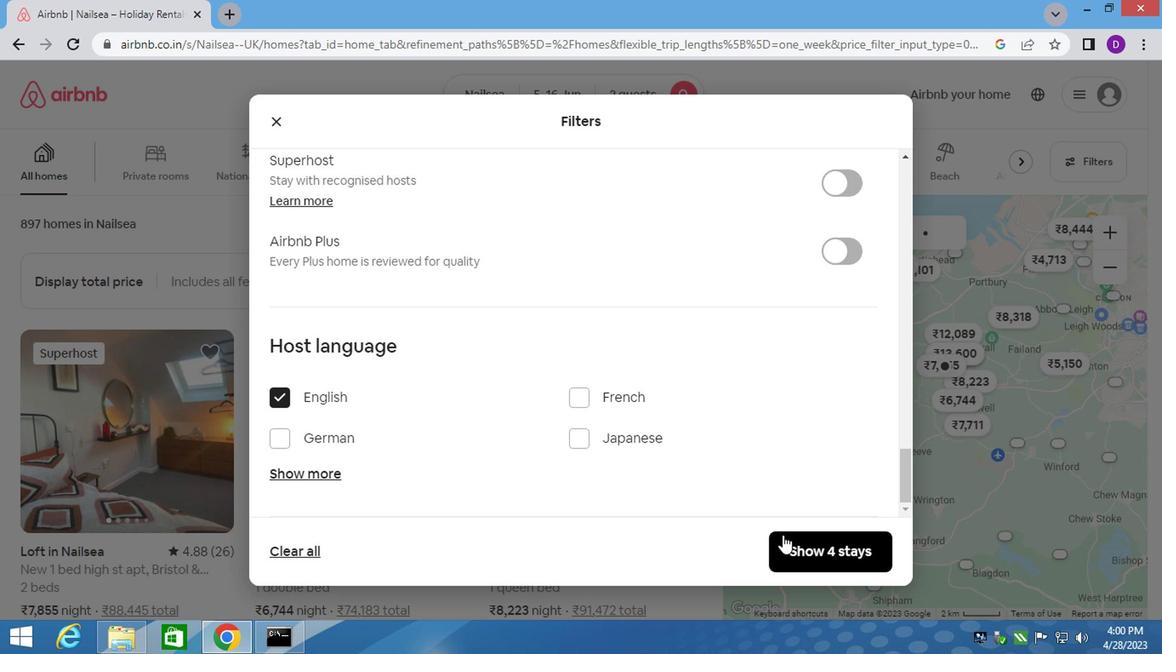 
Action: Mouse pressed left at (846, 547)
Screenshot: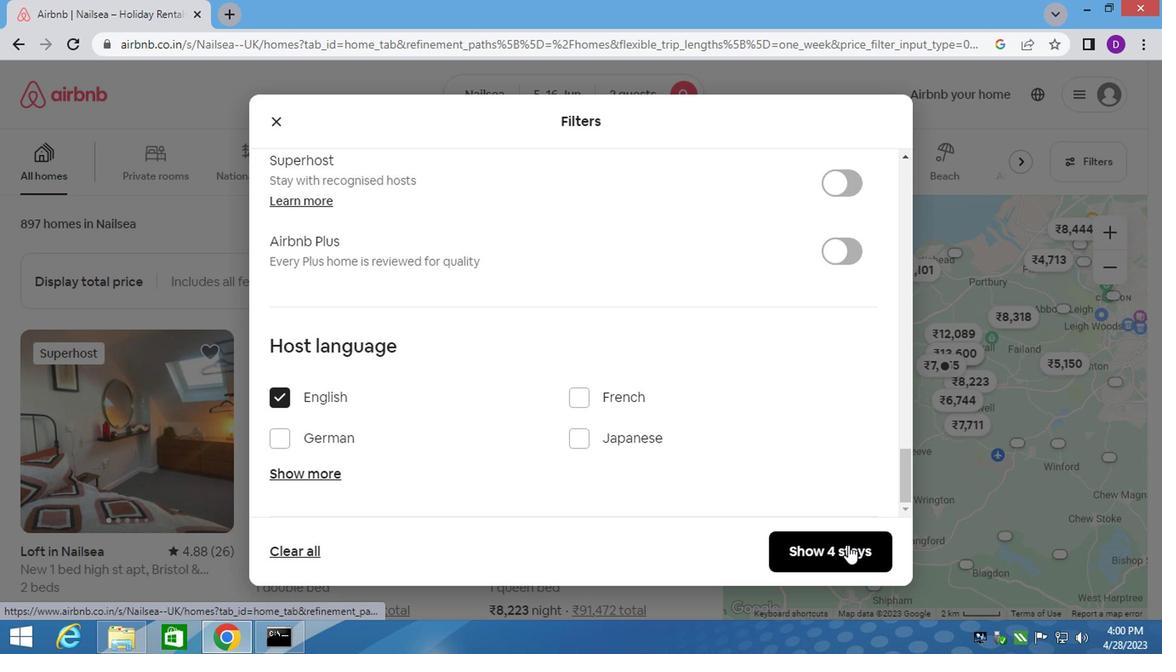 
